 Task: Find connections with filter location Arapongas with filter topic #Partnershipwith filter profile language English with filter current company Orange Business with filter school Campus Law Centre, Faculty Of Law, University of Delhi with filter industry Zoos and Botanical Gardens with filter service category Real Estate Appraisal with filter keywords title Community Volunteer Jobs
Action: Mouse moved to (563, 550)
Screenshot: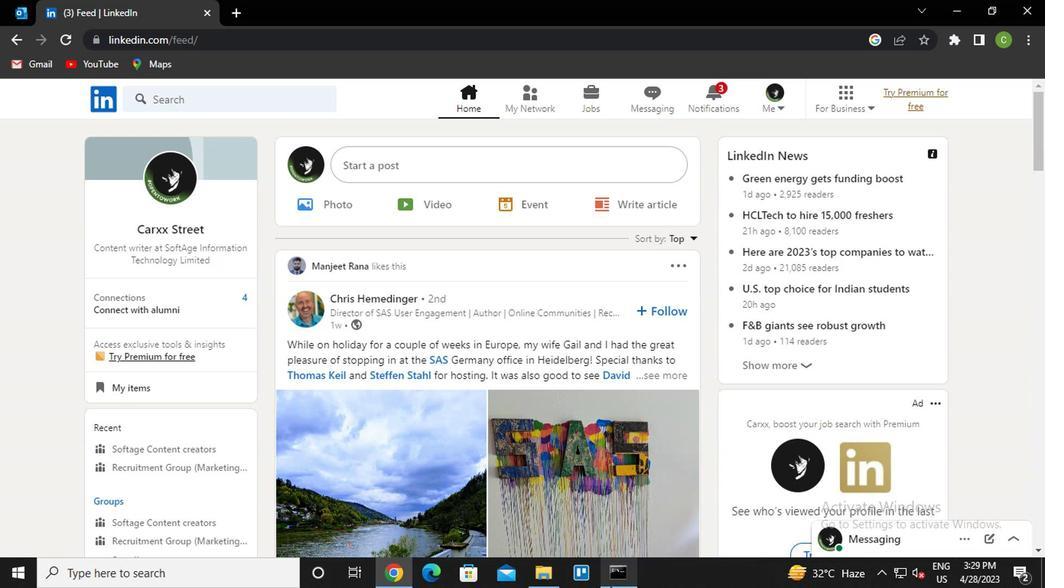 
Action: Mouse scrolled (563, 551) with delta (0, 1)
Screenshot: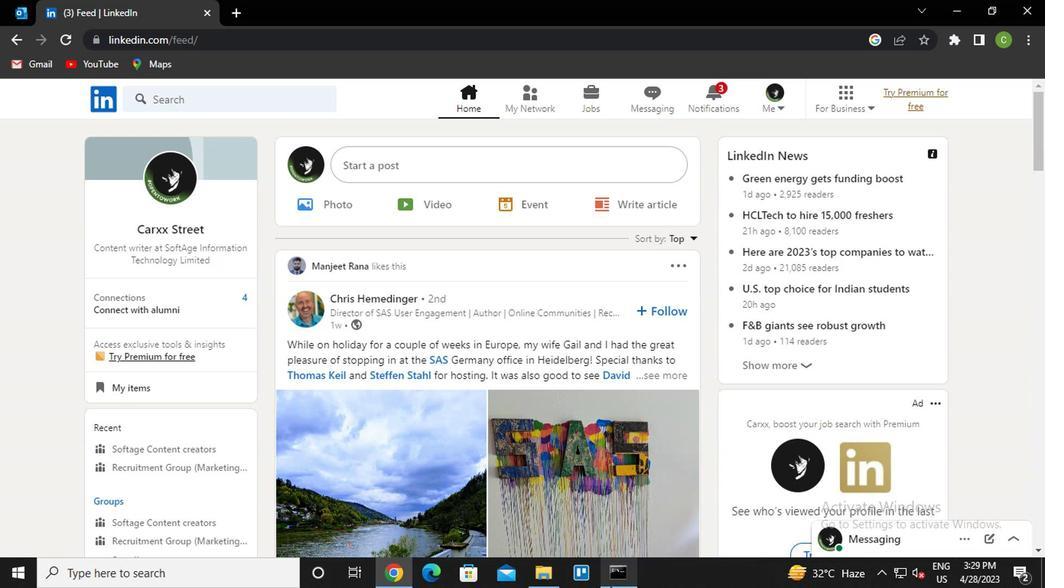
Action: Mouse moved to (528, 108)
Screenshot: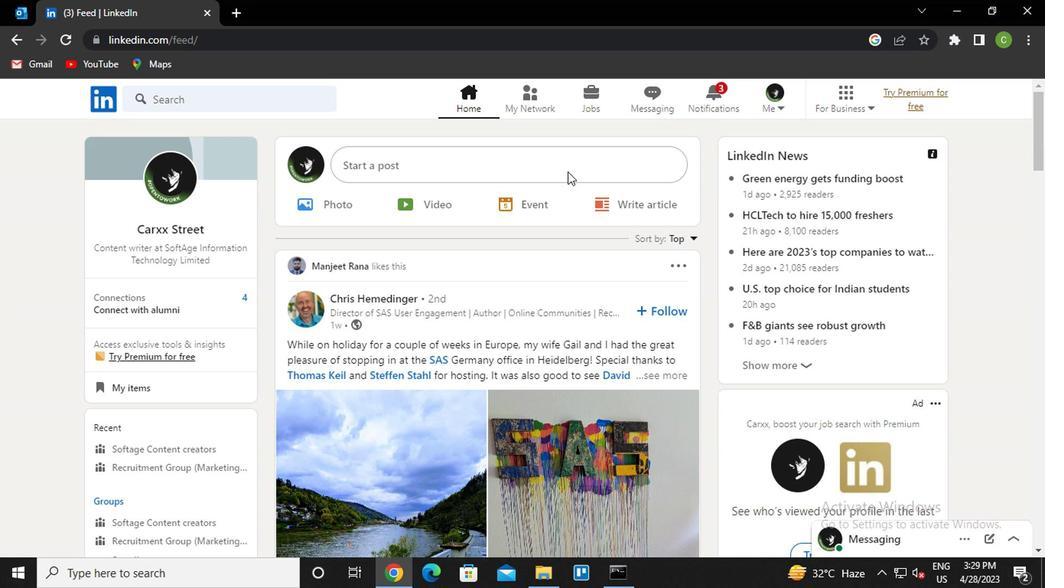 
Action: Mouse pressed left at (528, 108)
Screenshot: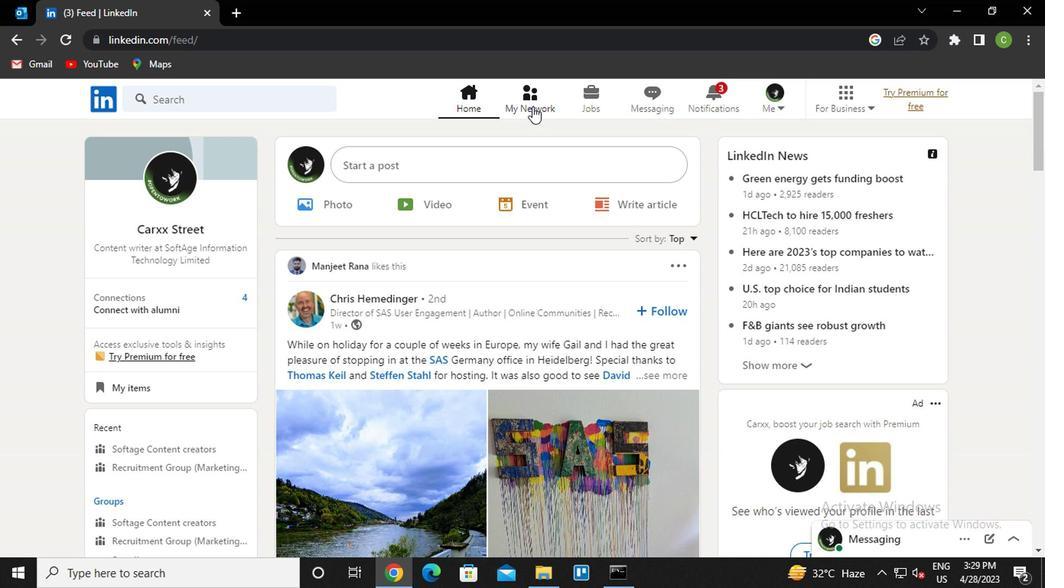 
Action: Mouse moved to (205, 184)
Screenshot: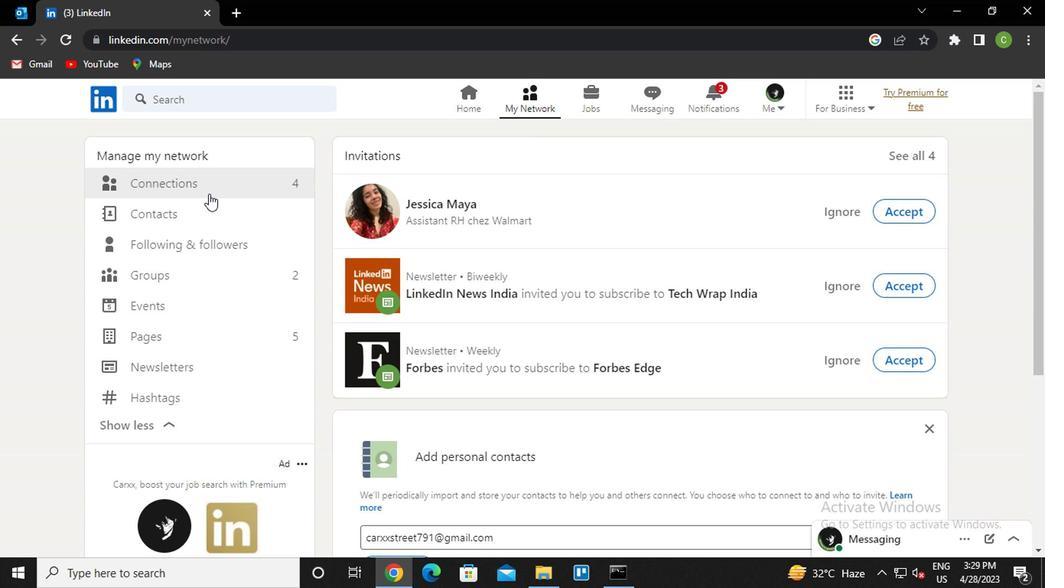 
Action: Mouse pressed left at (205, 184)
Screenshot: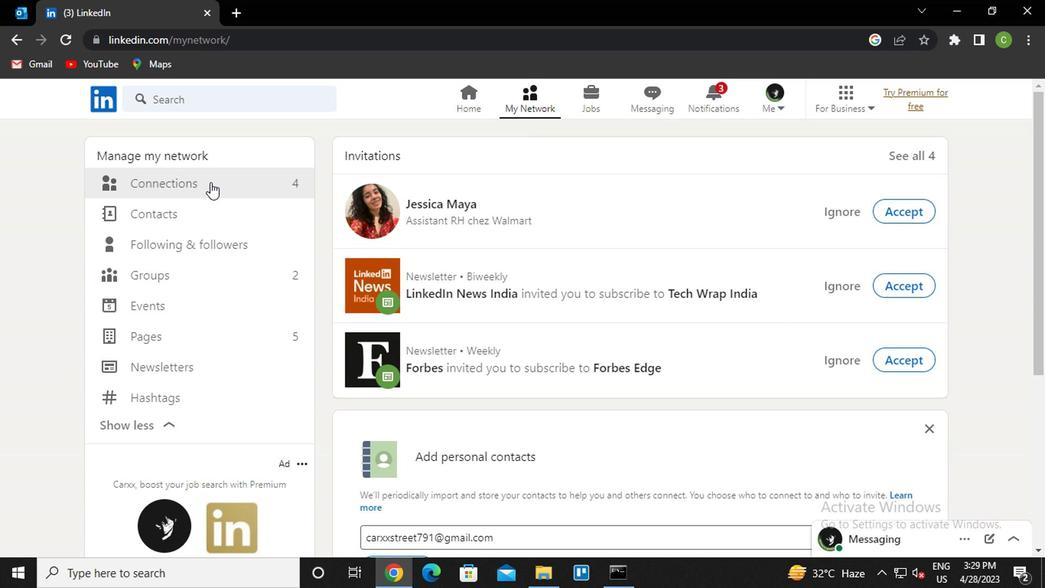 
Action: Mouse moved to (630, 187)
Screenshot: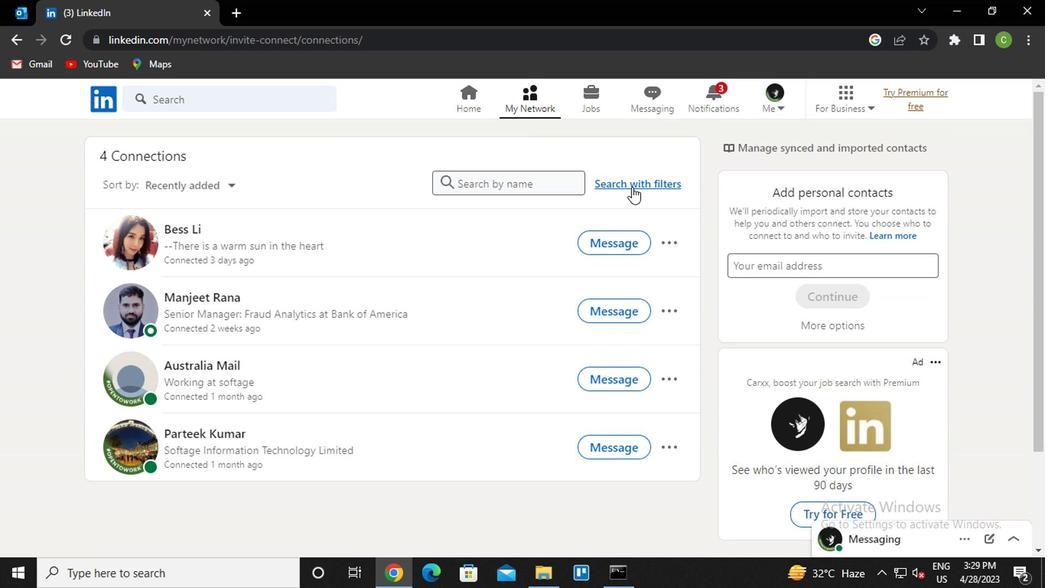 
Action: Mouse pressed left at (630, 187)
Screenshot: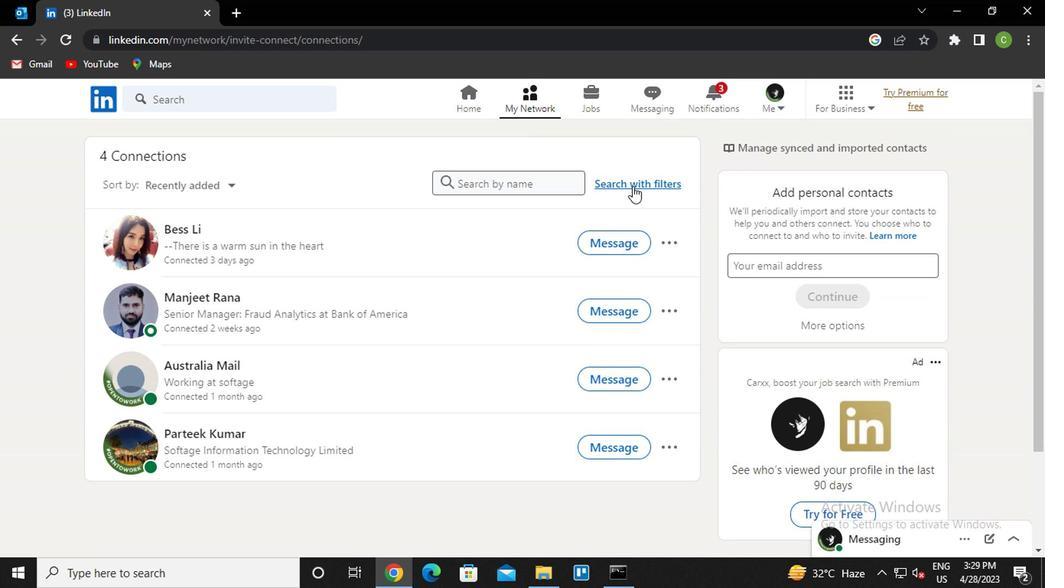 
Action: Mouse moved to (566, 141)
Screenshot: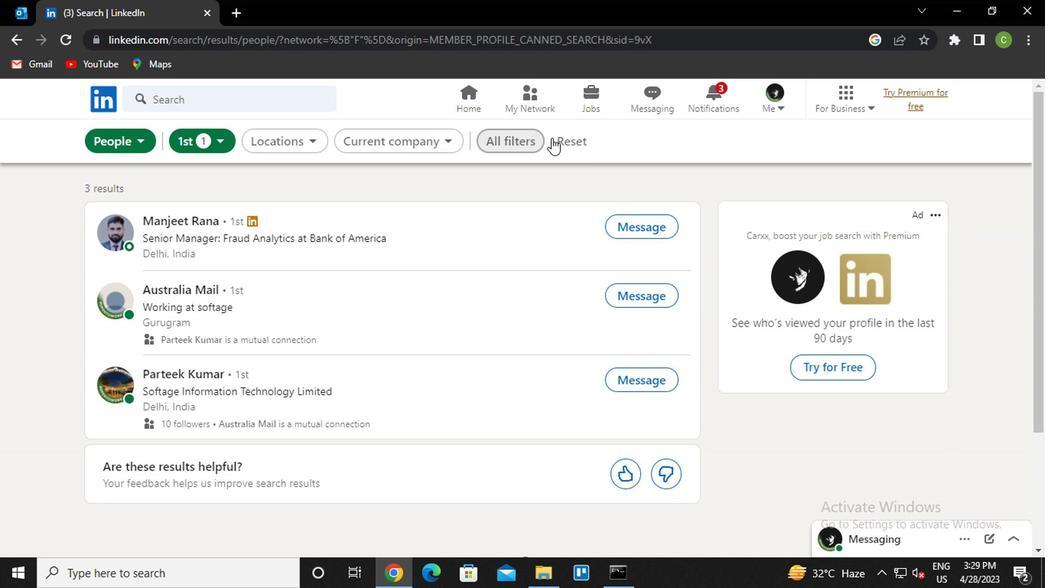 
Action: Mouse pressed left at (566, 141)
Screenshot: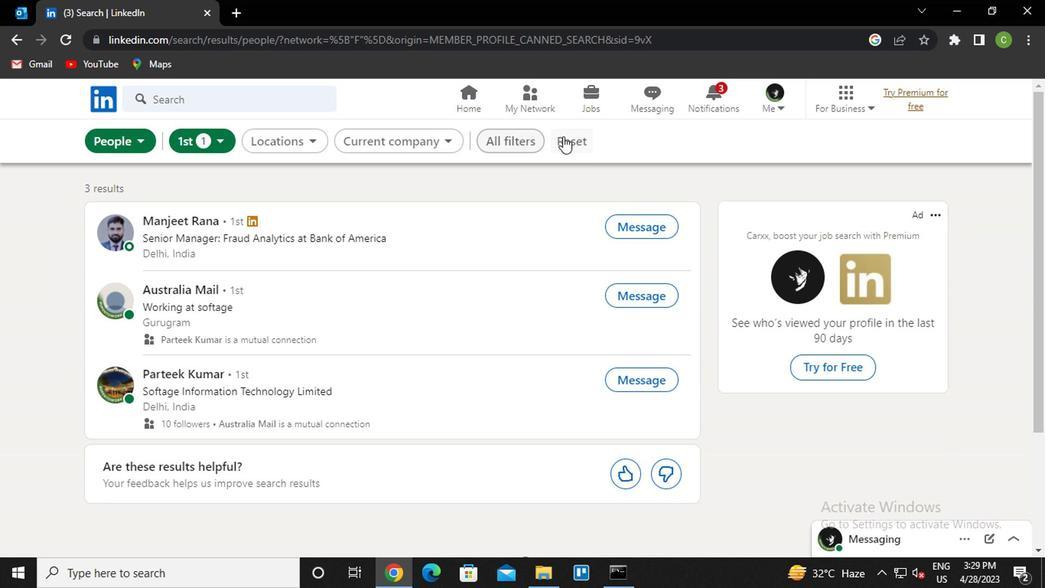 
Action: Mouse moved to (550, 147)
Screenshot: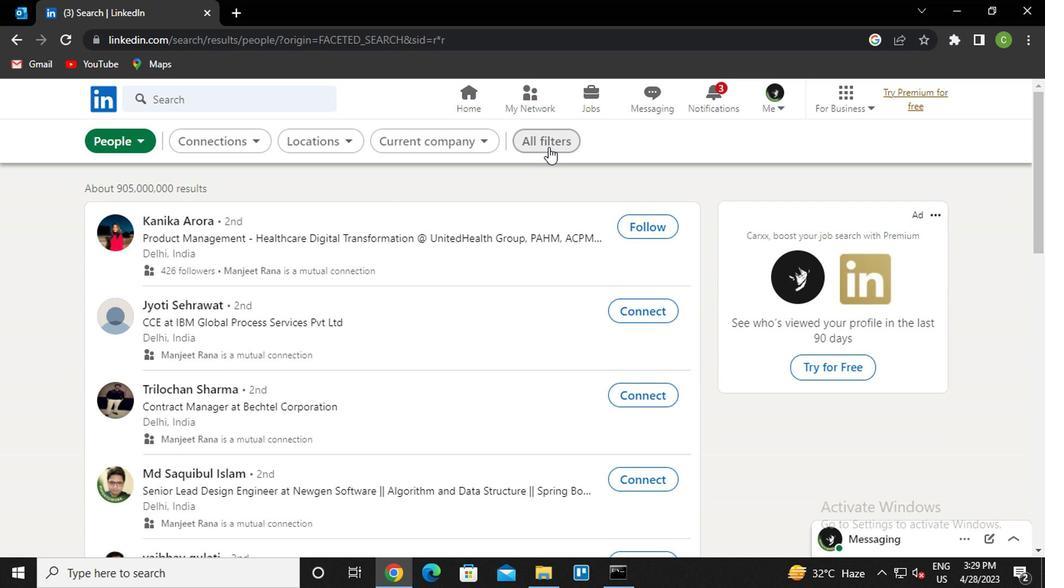 
Action: Mouse pressed left at (550, 147)
Screenshot: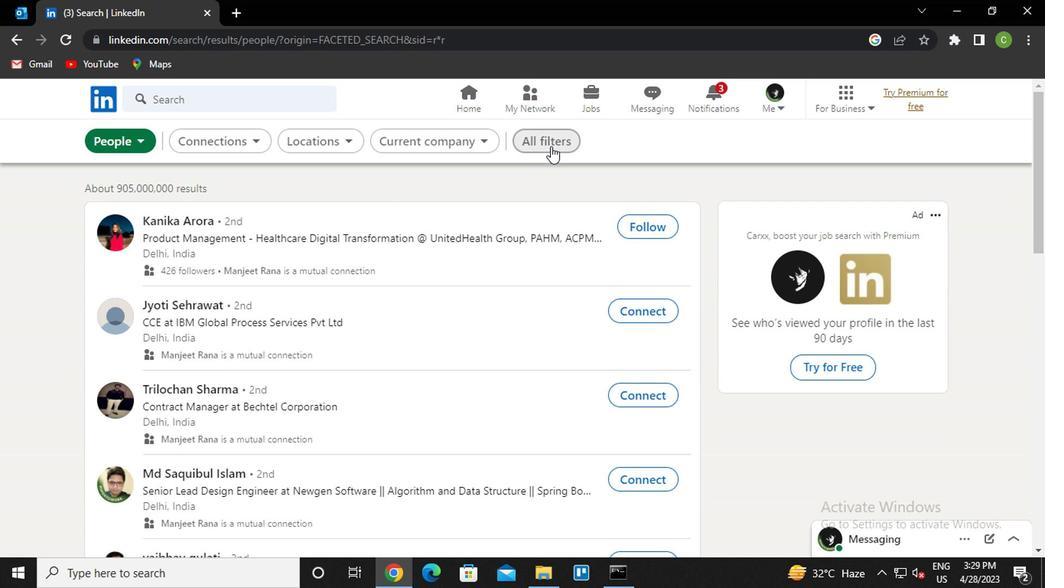 
Action: Mouse moved to (947, 364)
Screenshot: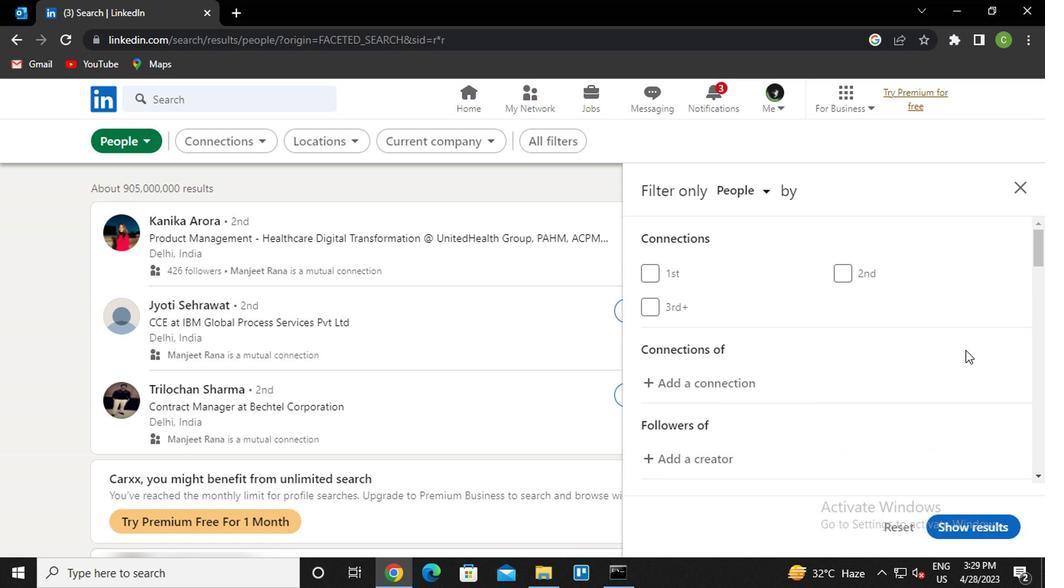 
Action: Mouse scrolled (947, 363) with delta (0, 0)
Screenshot: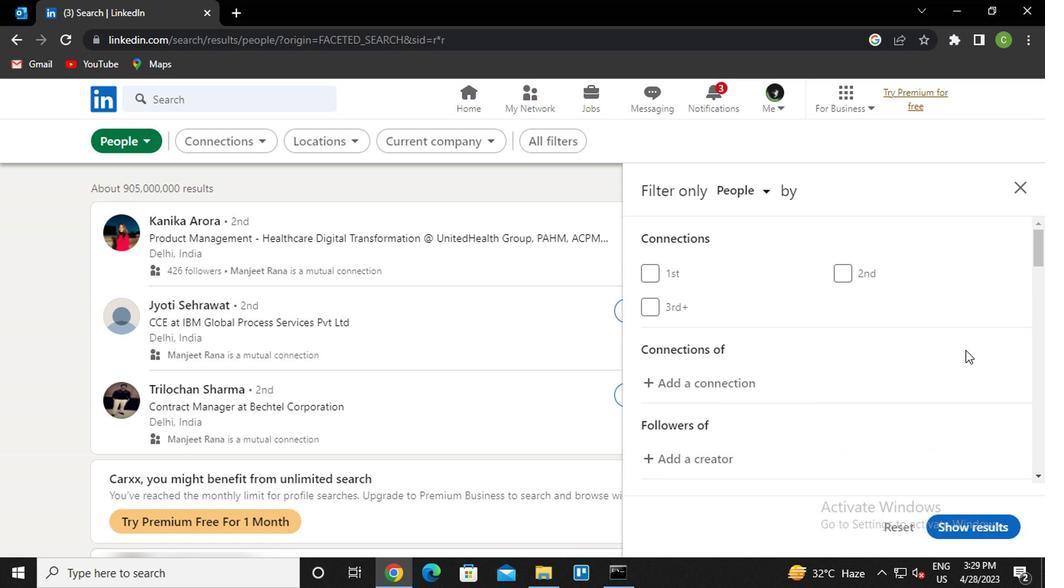 
Action: Mouse moved to (929, 364)
Screenshot: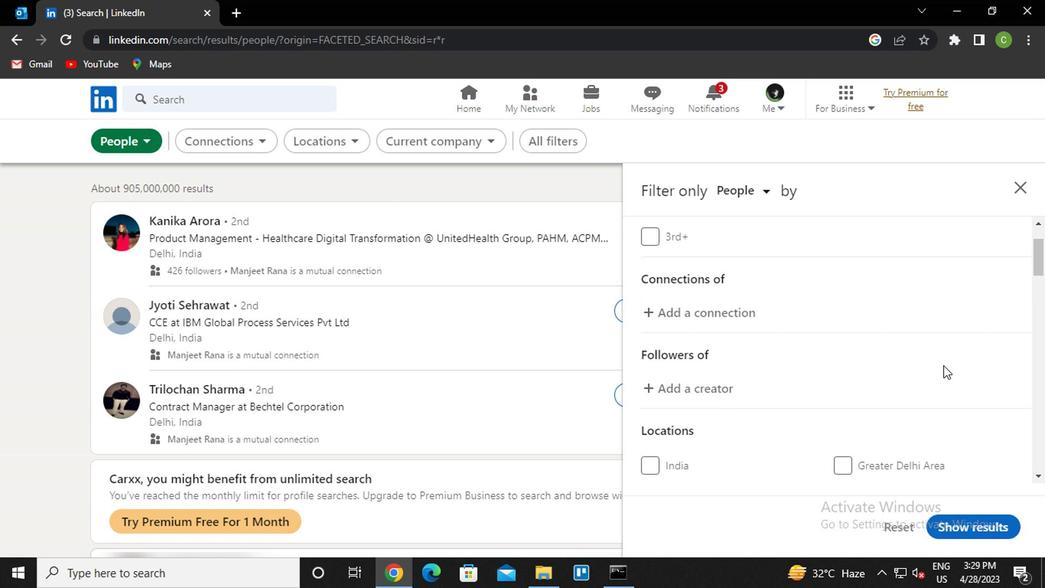 
Action: Mouse scrolled (929, 364) with delta (0, 0)
Screenshot: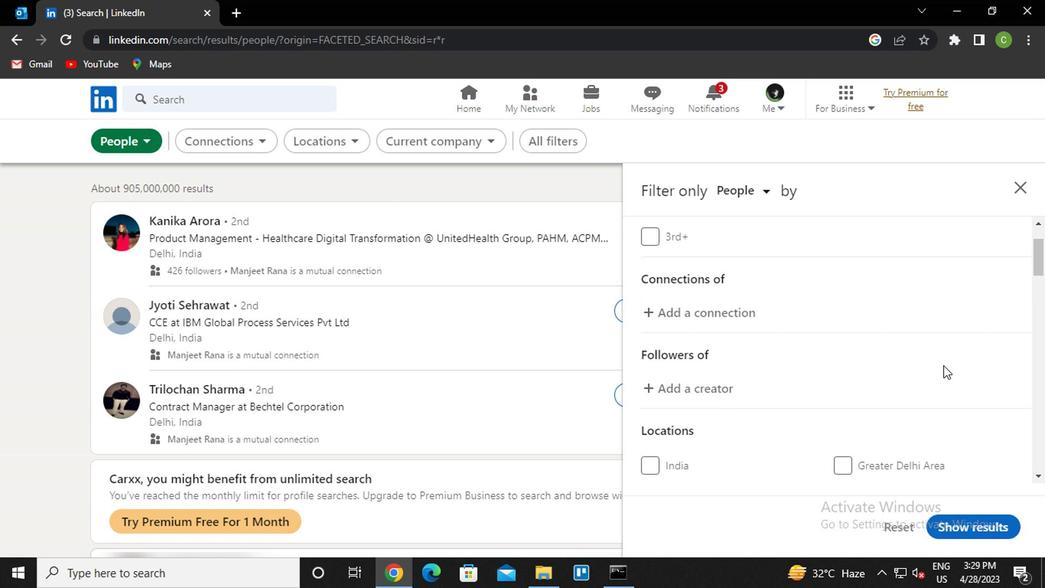 
Action: Mouse moved to (909, 376)
Screenshot: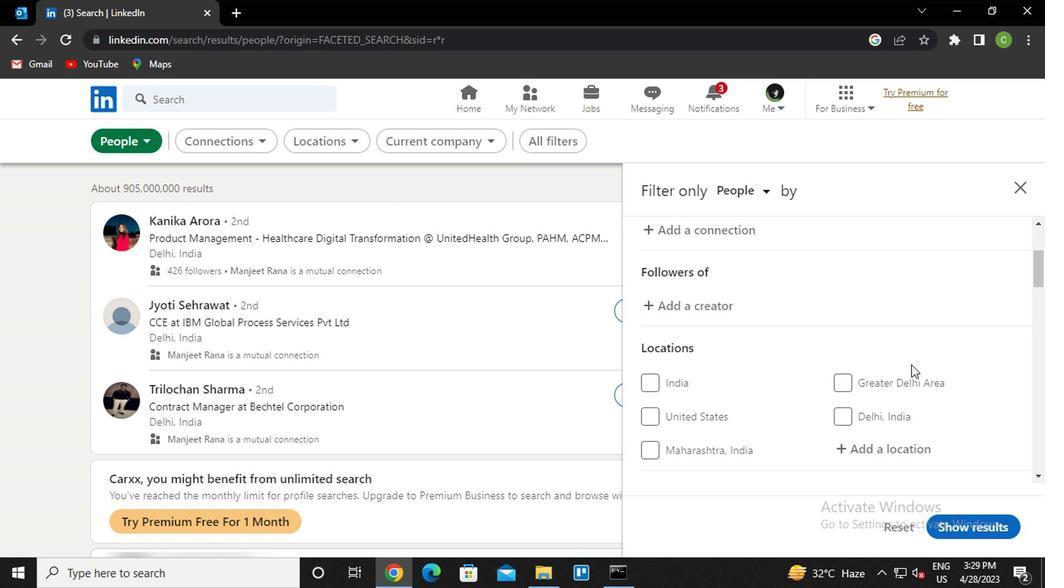 
Action: Mouse scrolled (909, 375) with delta (0, 0)
Screenshot: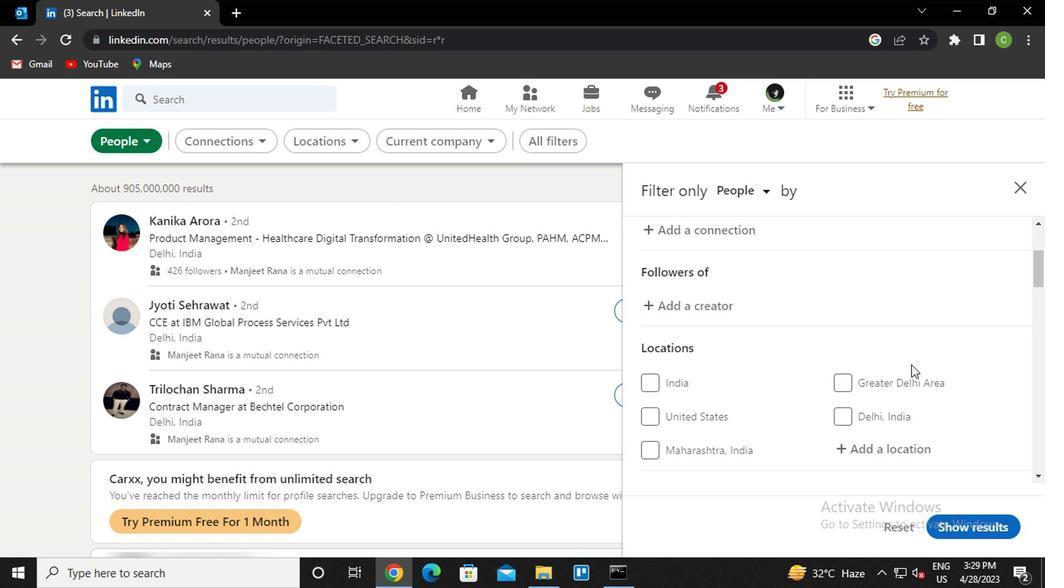 
Action: Mouse moved to (903, 372)
Screenshot: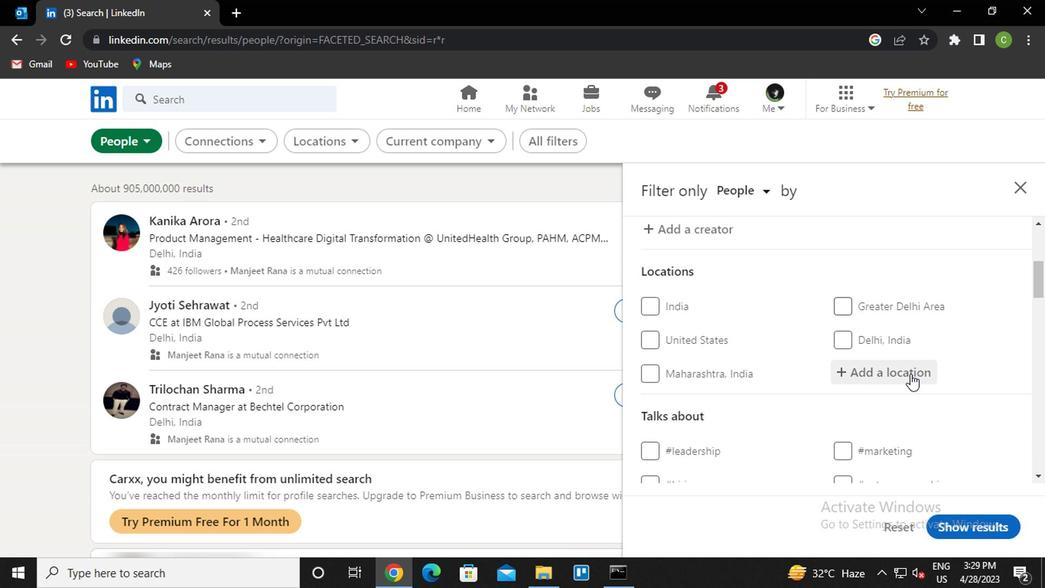 
Action: Mouse pressed left at (903, 372)
Screenshot: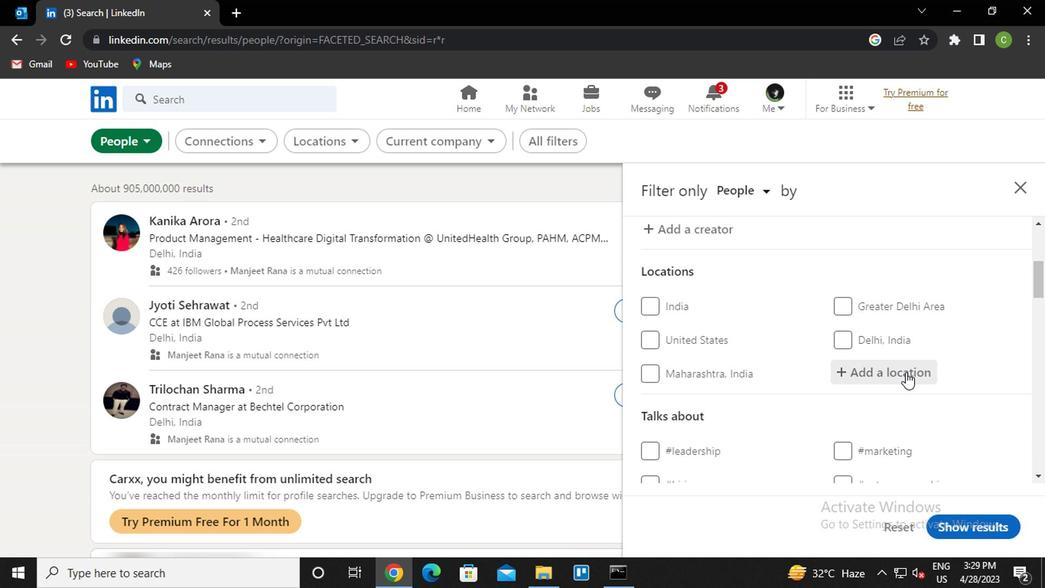 
Action: Key pressed <Key.caps_lock>a<Key.caps_lock>rapon<Key.down><Key.enter>
Screenshot: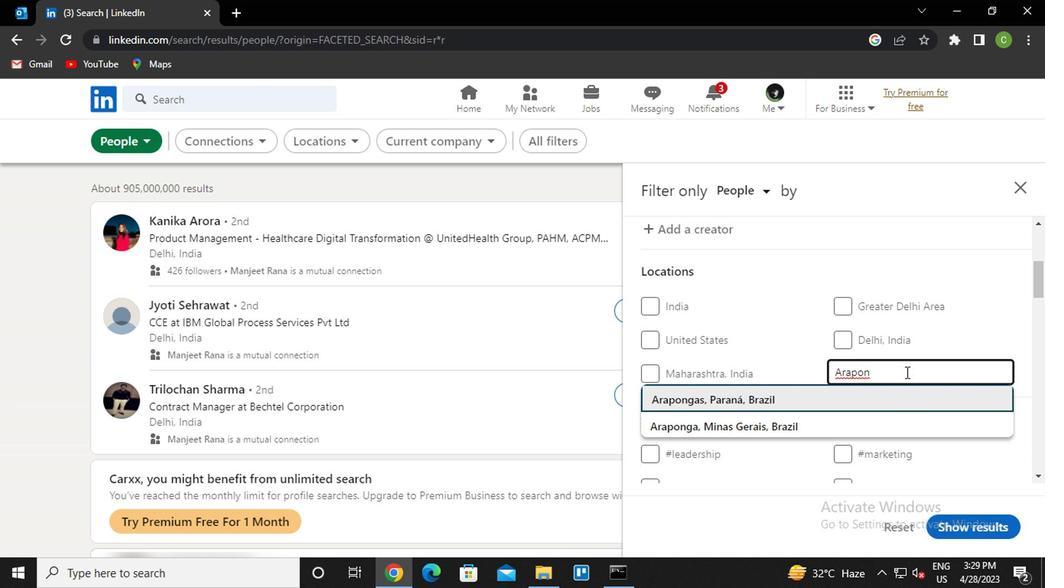 
Action: Mouse scrolled (903, 372) with delta (0, 0)
Screenshot: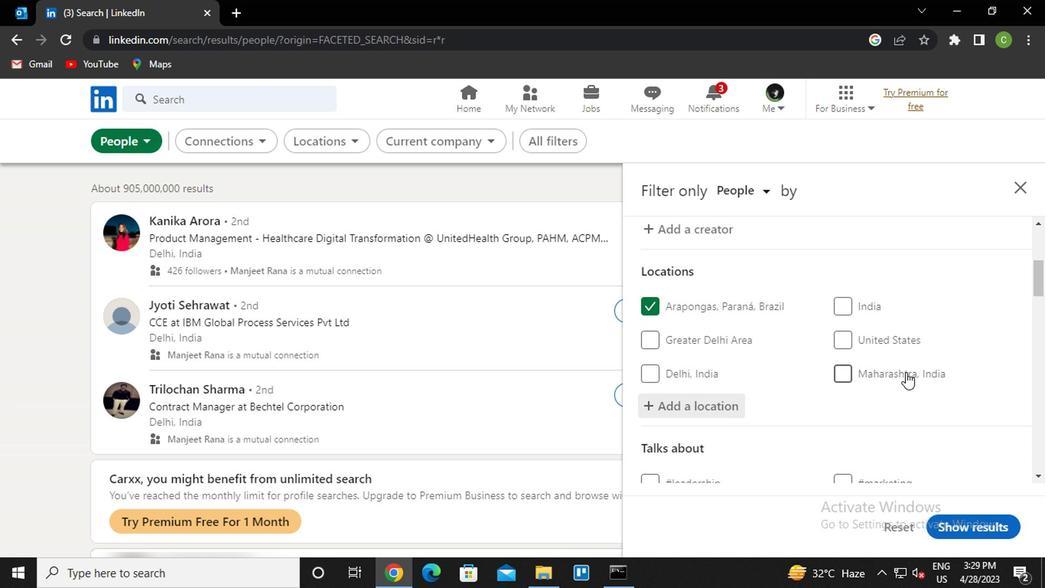 
Action: Mouse scrolled (903, 372) with delta (0, 0)
Screenshot: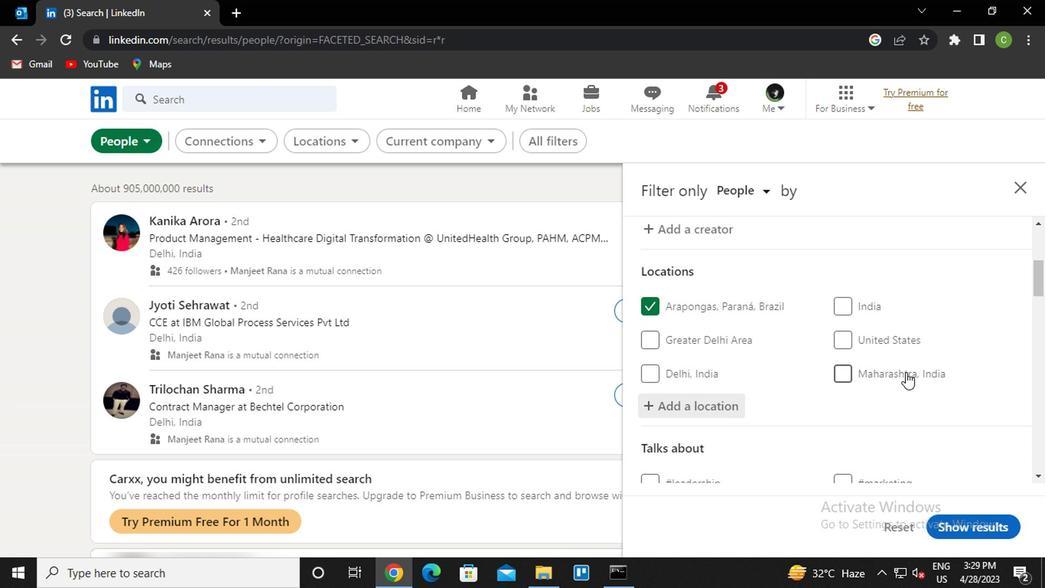 
Action: Mouse moved to (901, 372)
Screenshot: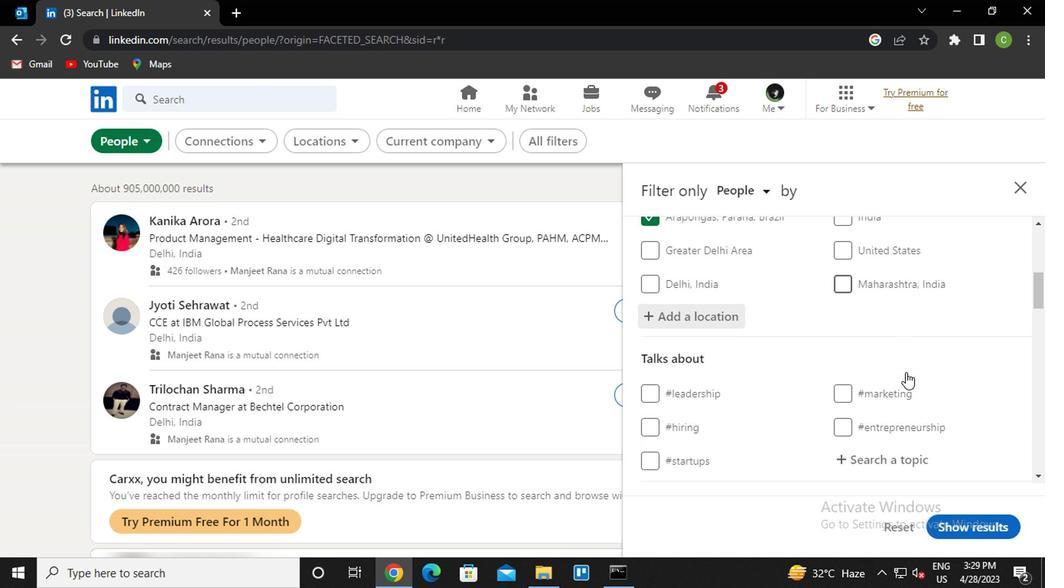 
Action: Mouse scrolled (901, 372) with delta (0, 0)
Screenshot: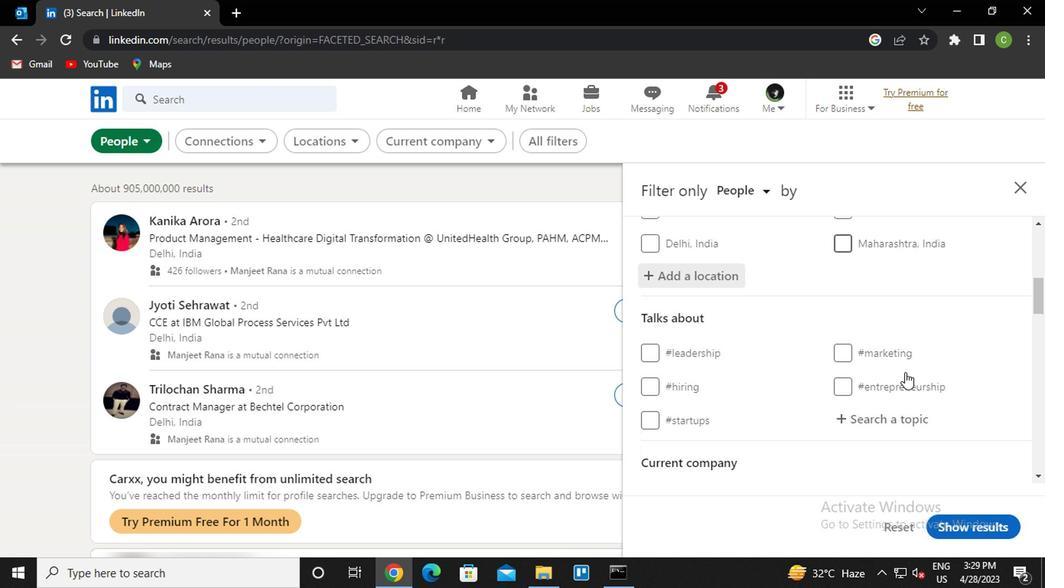 
Action: Mouse moved to (895, 318)
Screenshot: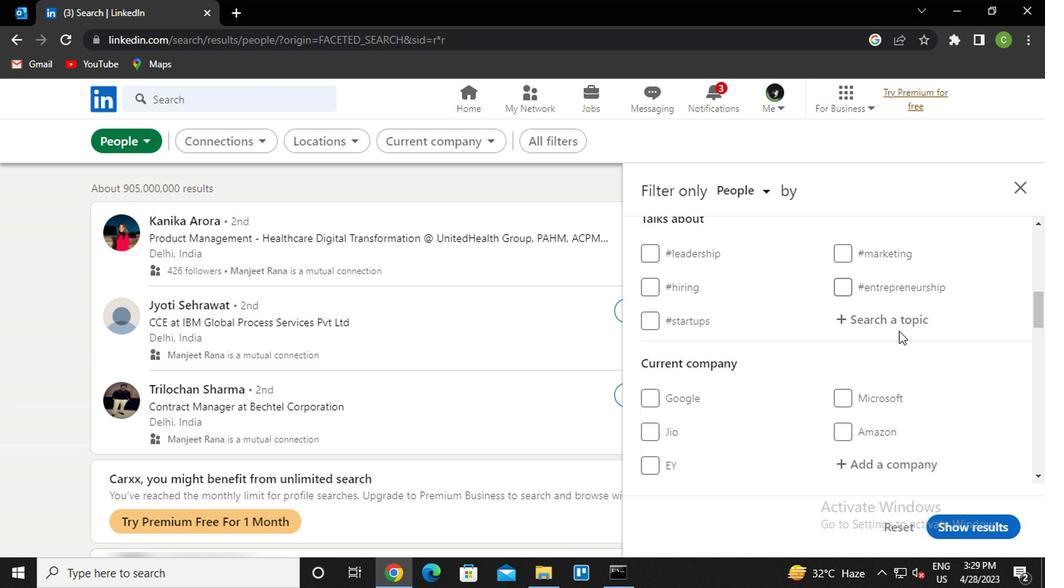 
Action: Mouse pressed left at (895, 318)
Screenshot: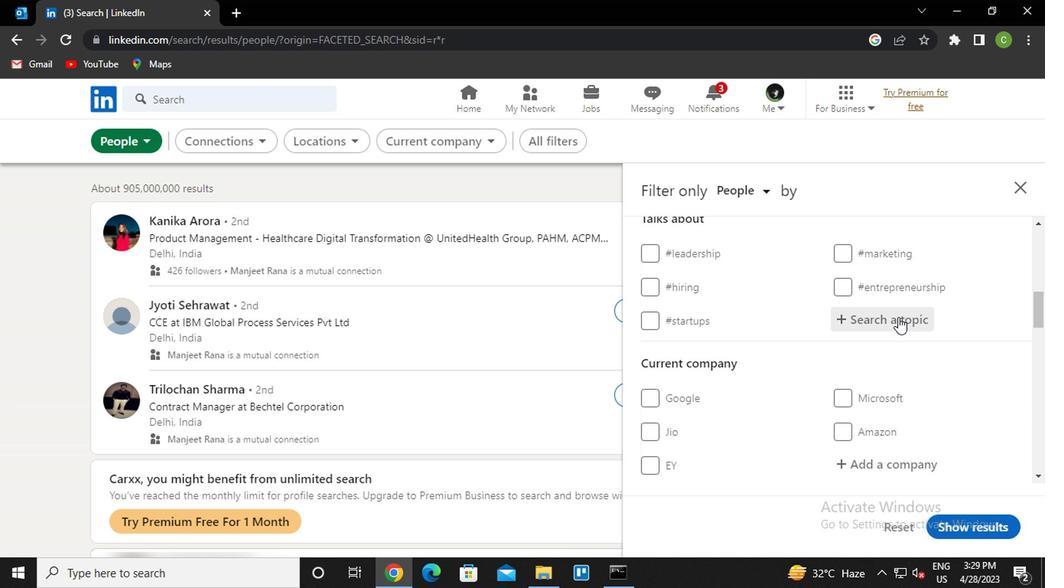 
Action: Key pressed <Key.caps_lock>p<Key.caps_lock>artner<Key.down><Key.enter>
Screenshot: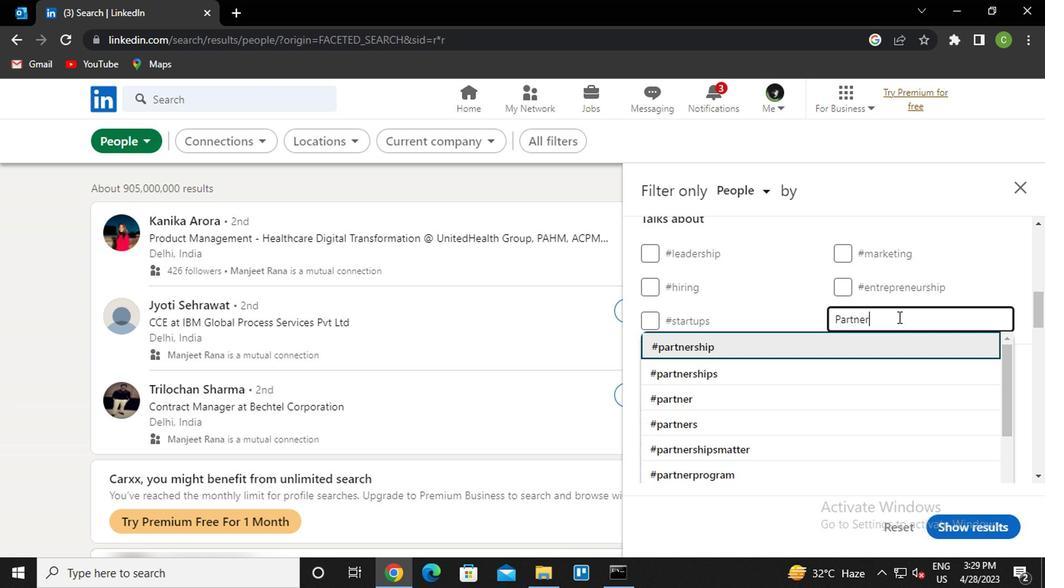 
Action: Mouse scrolled (895, 317) with delta (0, -1)
Screenshot: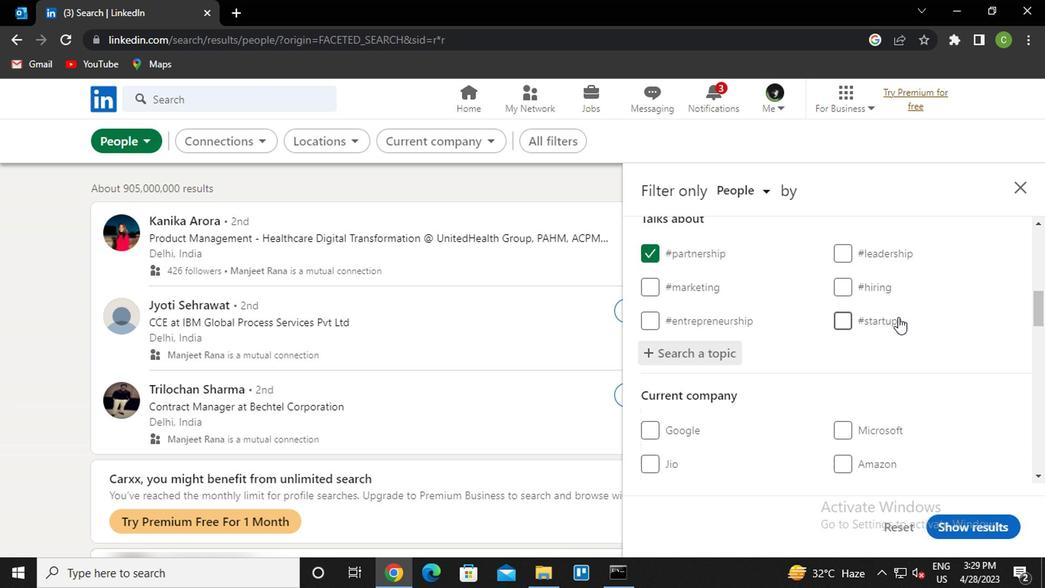 
Action: Mouse moved to (895, 320)
Screenshot: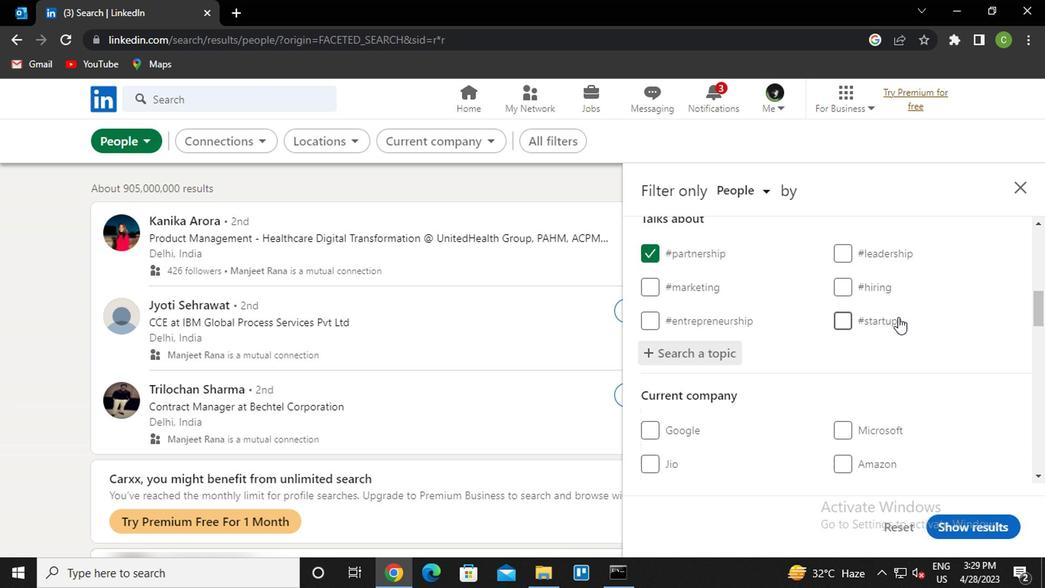 
Action: Mouse scrolled (895, 320) with delta (0, 0)
Screenshot: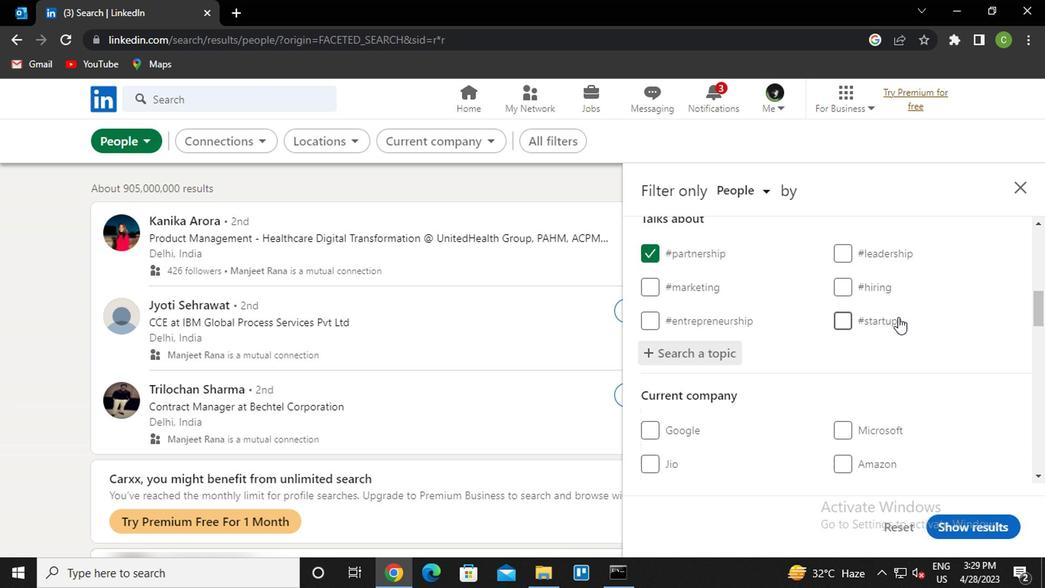 
Action: Mouse moved to (895, 326)
Screenshot: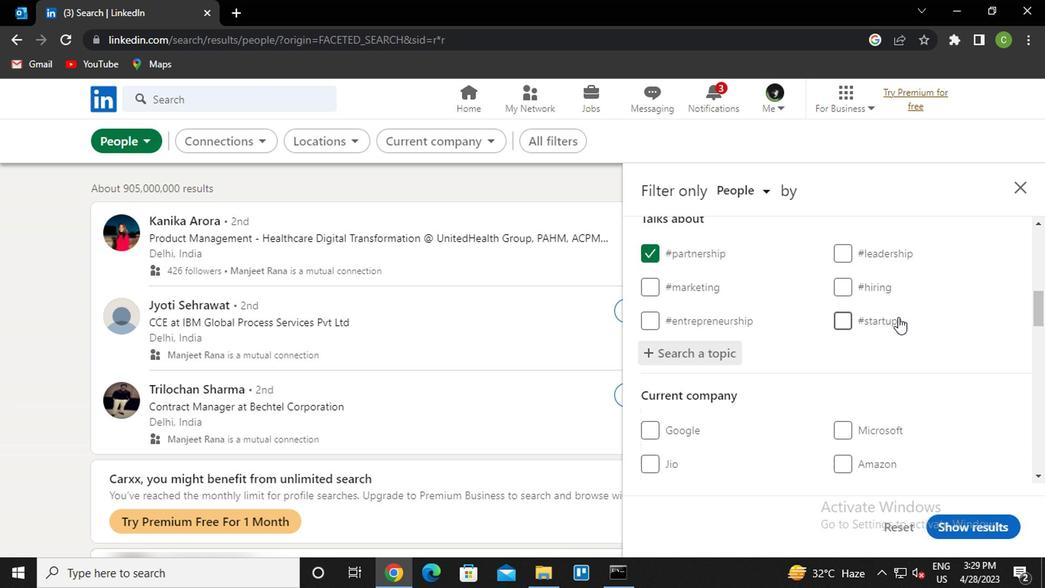 
Action: Mouse scrolled (895, 325) with delta (0, 0)
Screenshot: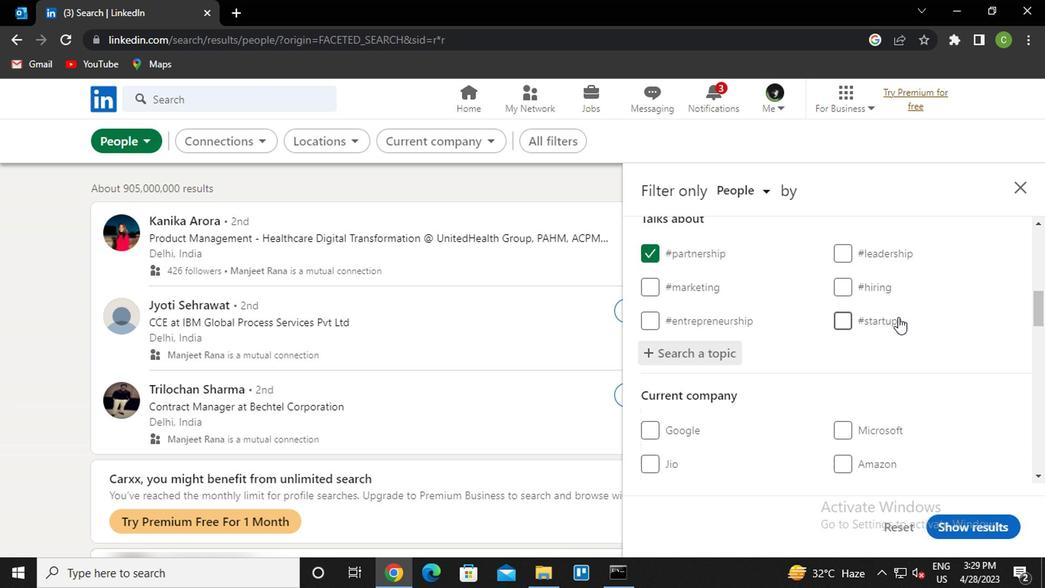 
Action: Mouse moved to (895, 330)
Screenshot: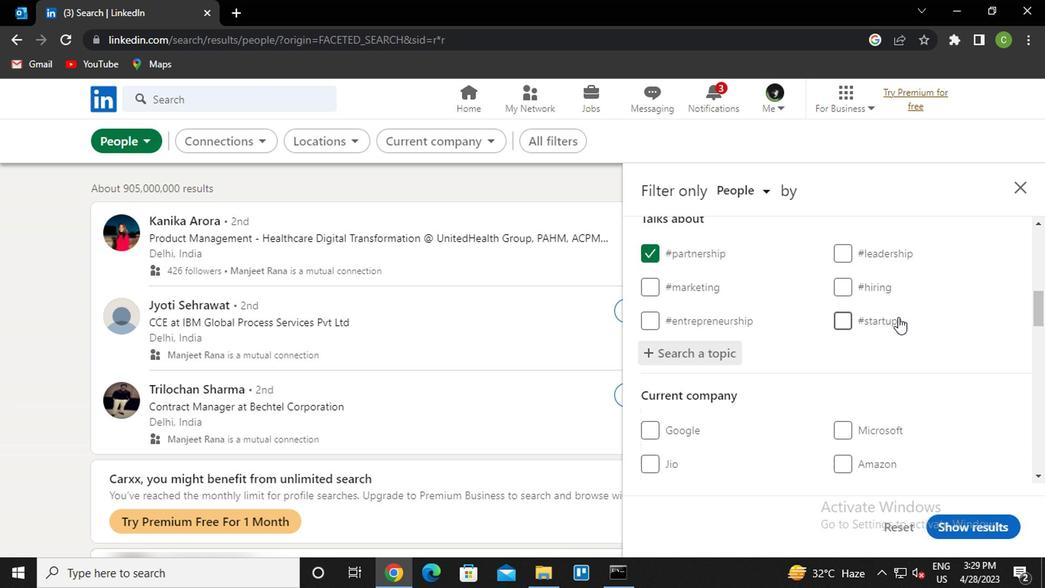 
Action: Mouse scrolled (895, 329) with delta (0, 0)
Screenshot: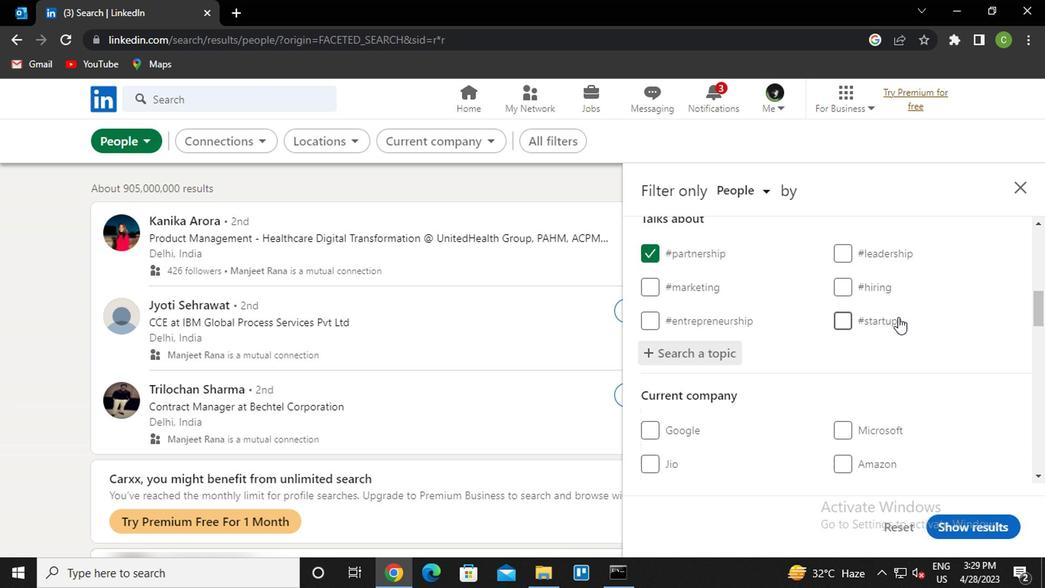 
Action: Mouse moved to (895, 331)
Screenshot: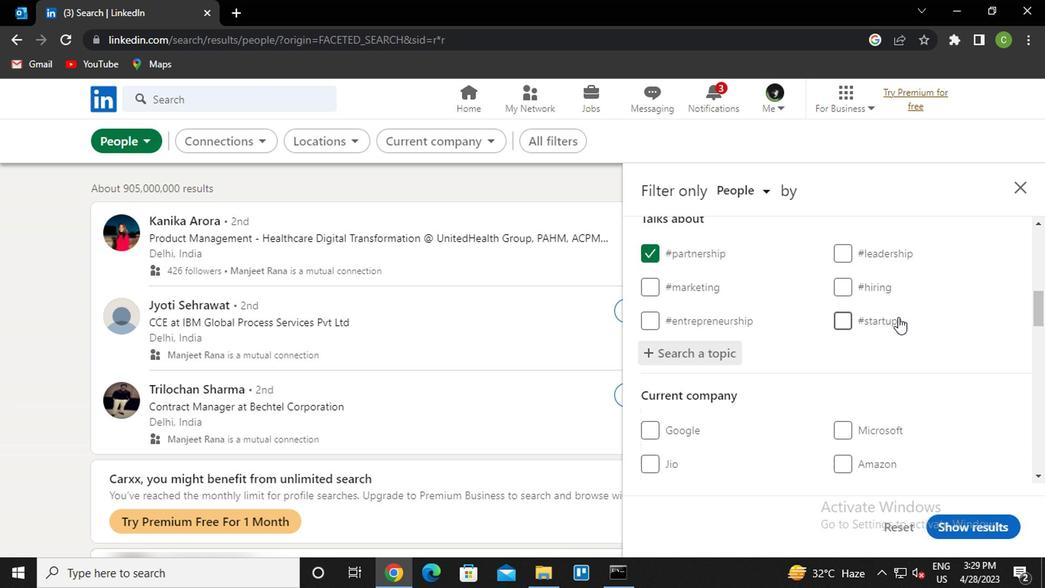 
Action: Mouse scrolled (895, 330) with delta (0, -1)
Screenshot: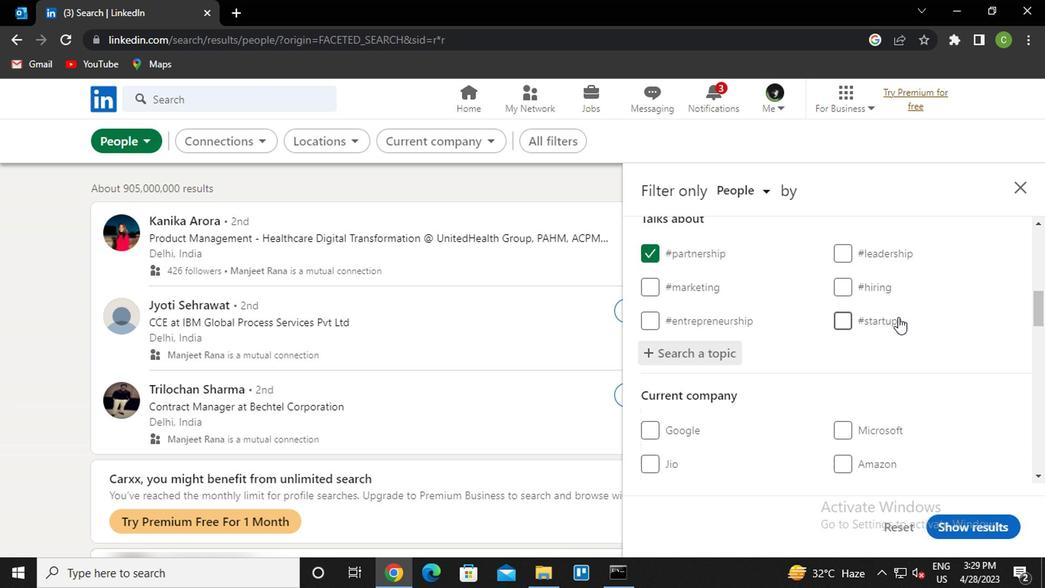 
Action: Mouse moved to (895, 331)
Screenshot: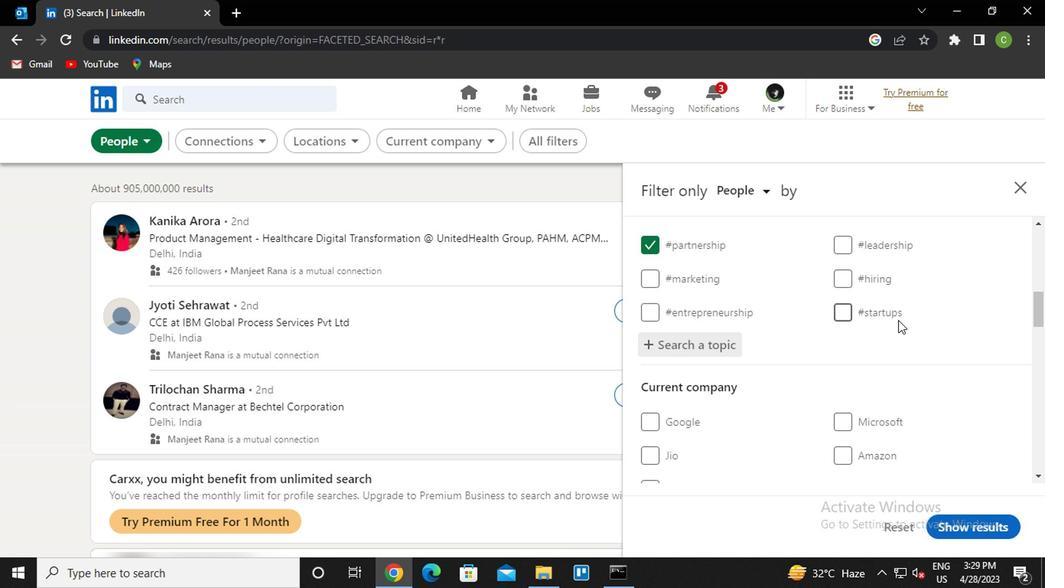 
Action: Mouse scrolled (895, 331) with delta (0, 0)
Screenshot: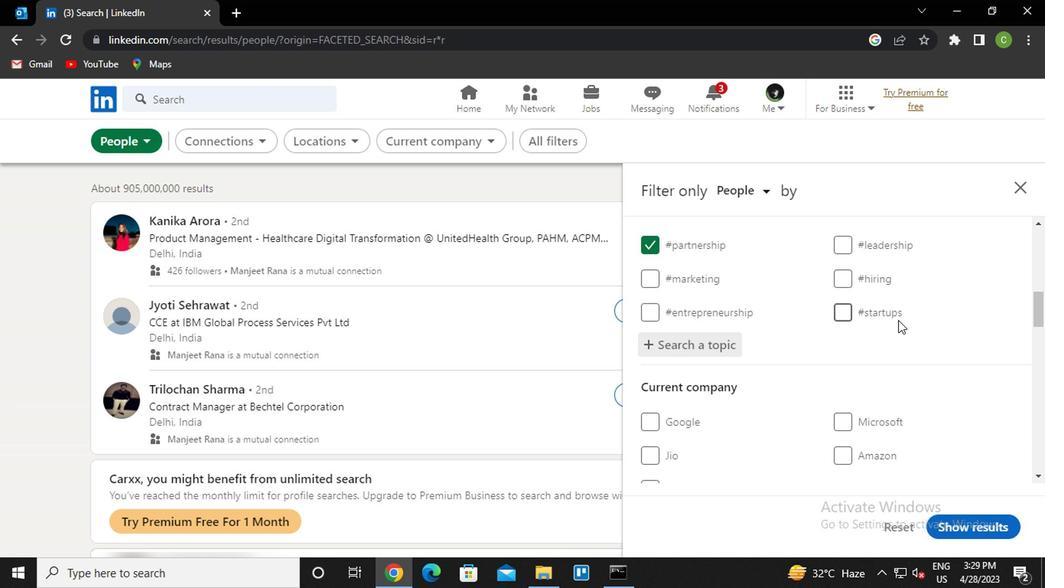 
Action: Mouse scrolled (895, 331) with delta (0, 0)
Screenshot: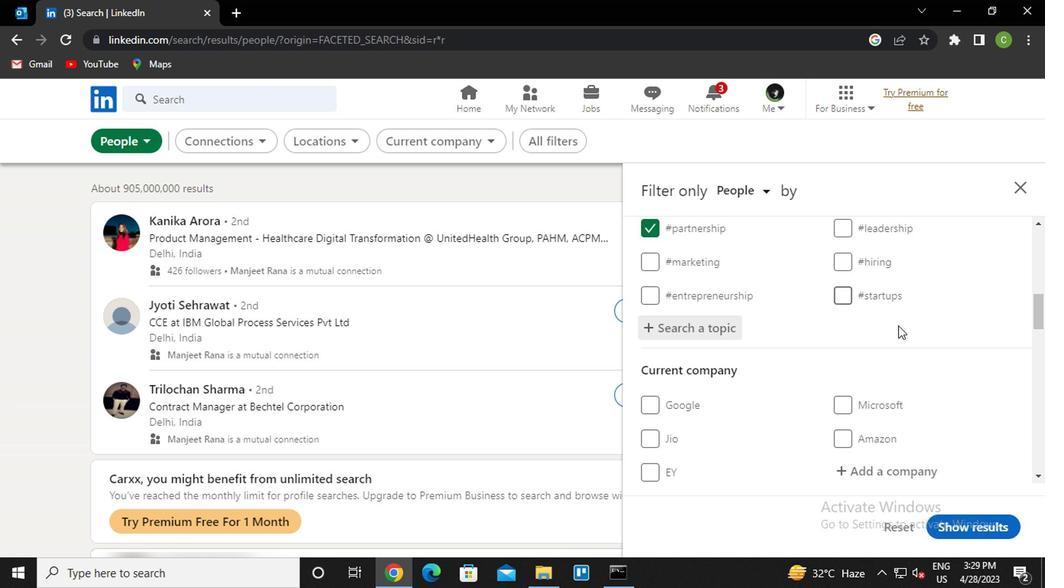 
Action: Mouse scrolled (895, 331) with delta (0, 0)
Screenshot: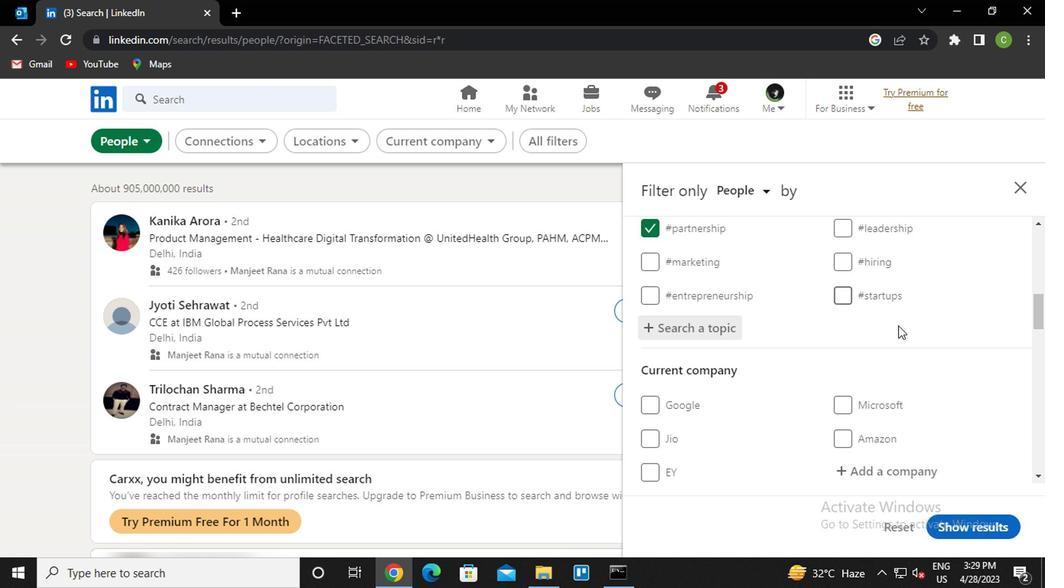 
Action: Mouse moved to (651, 429)
Screenshot: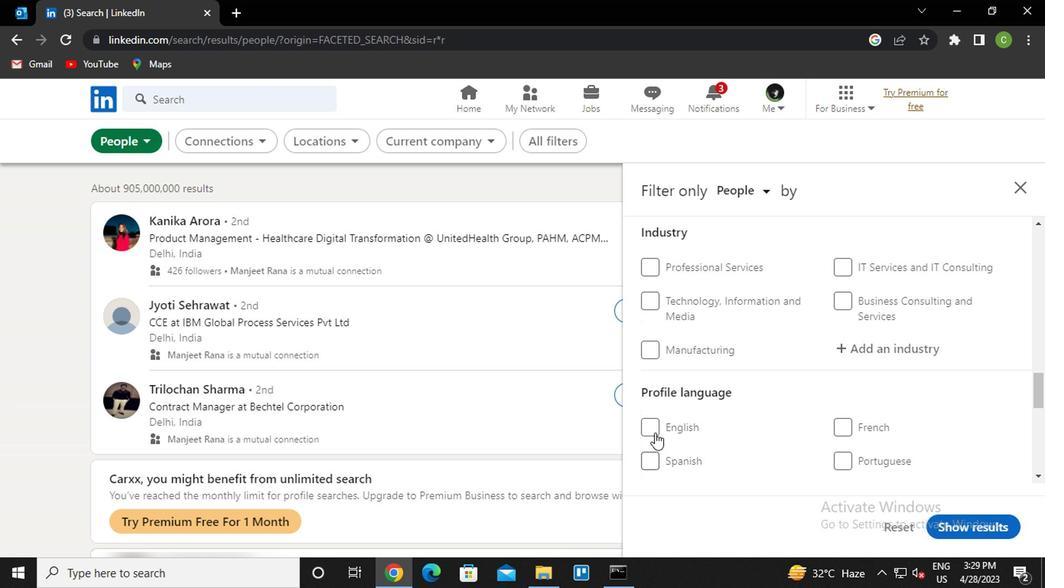 
Action: Mouse pressed left at (651, 429)
Screenshot: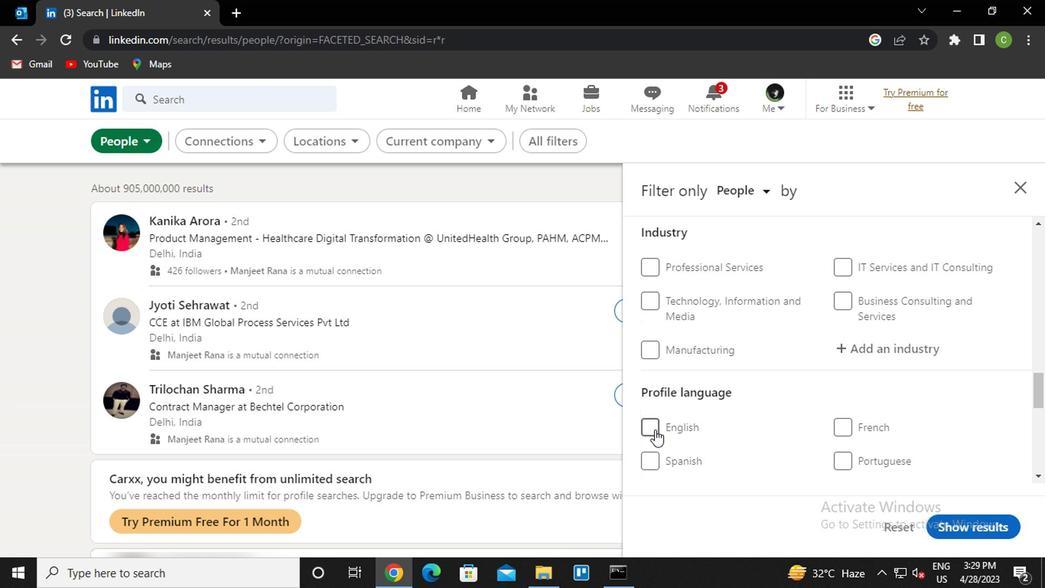 
Action: Mouse moved to (870, 428)
Screenshot: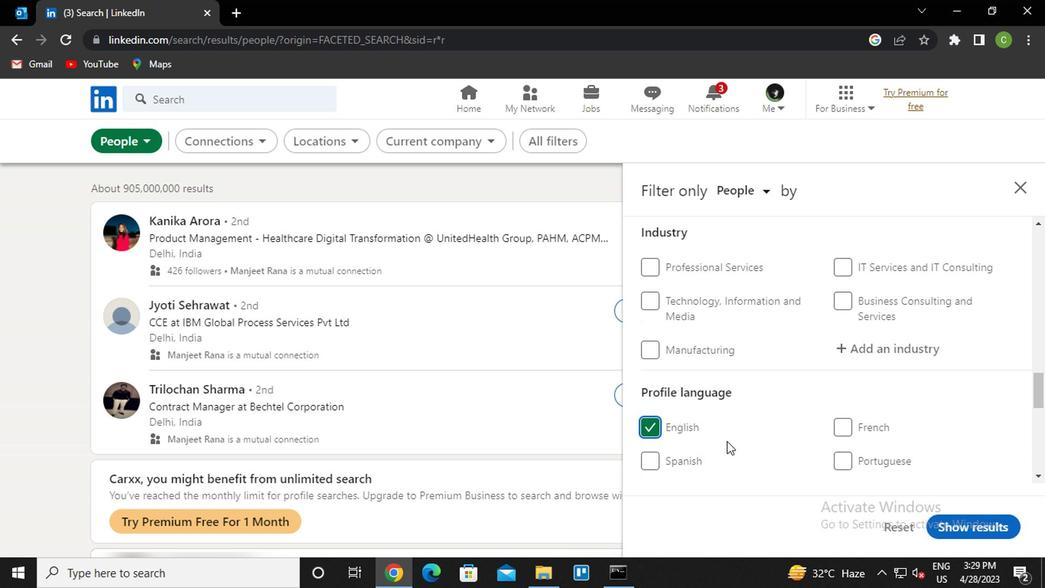 
Action: Mouse scrolled (870, 429) with delta (0, 1)
Screenshot: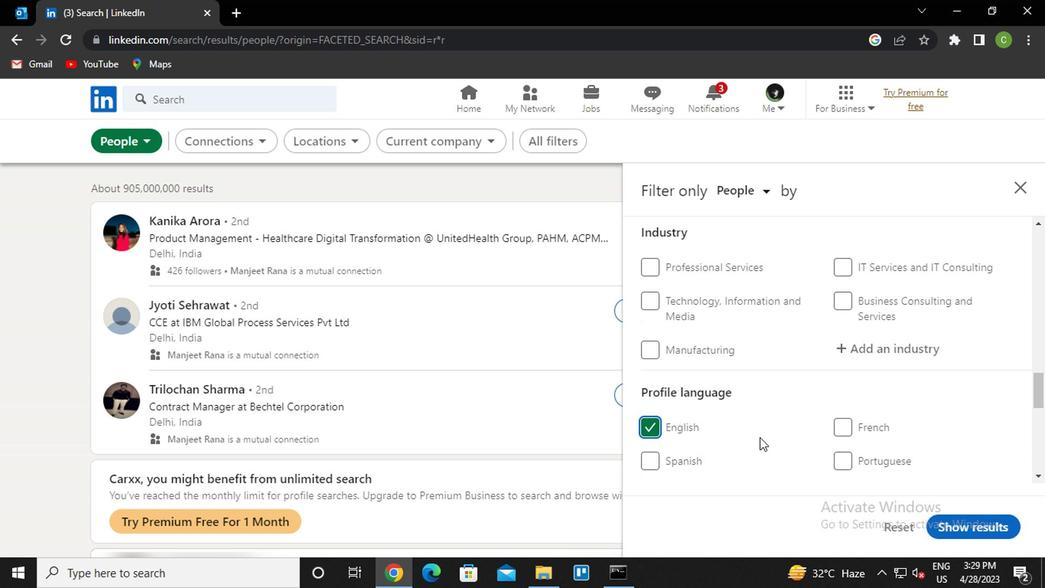 
Action: Mouse scrolled (870, 429) with delta (0, 1)
Screenshot: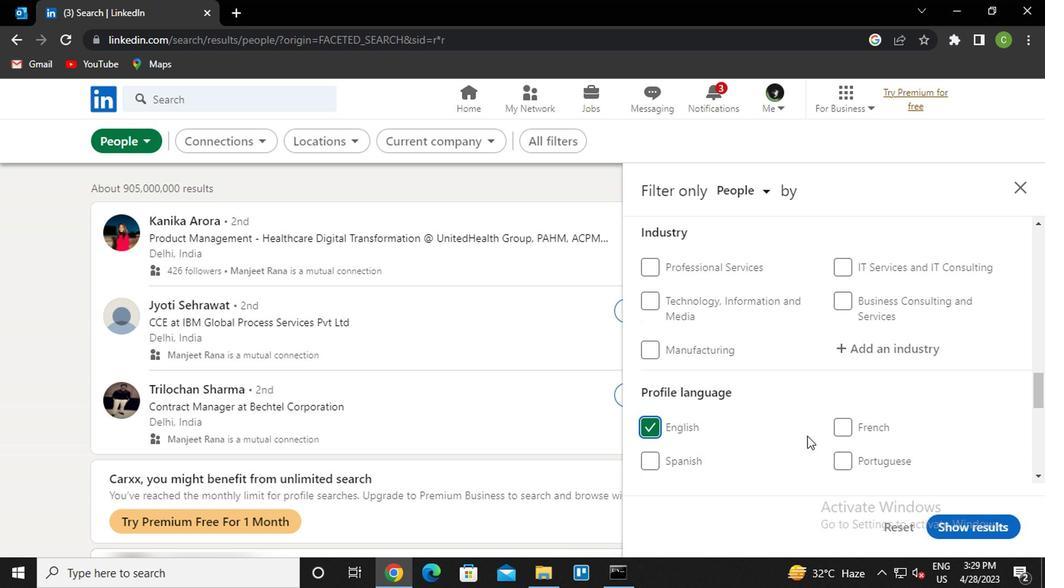 
Action: Mouse scrolled (870, 429) with delta (0, 1)
Screenshot: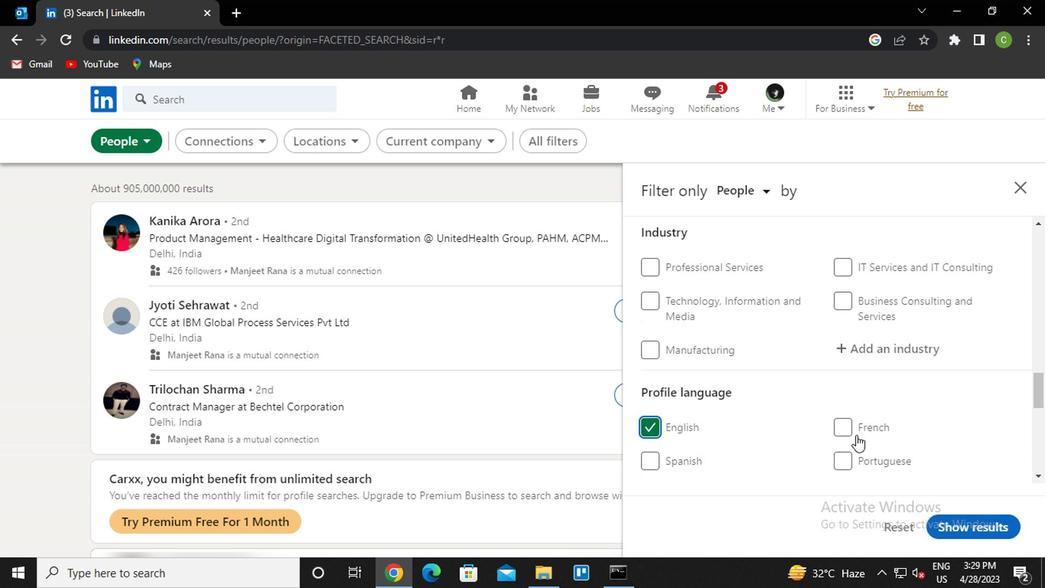 
Action: Mouse scrolled (870, 429) with delta (0, 1)
Screenshot: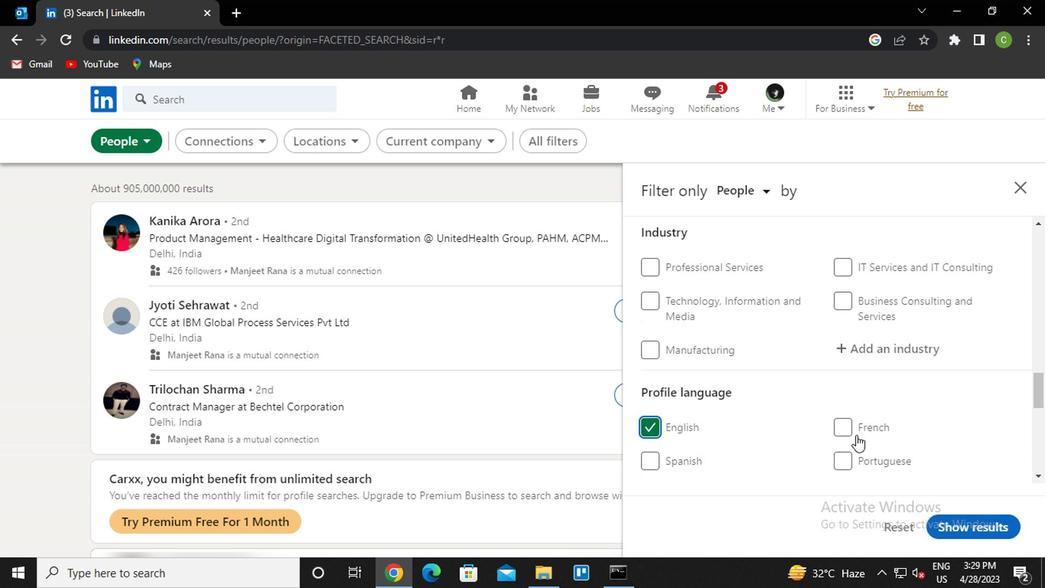 
Action: Mouse scrolled (870, 429) with delta (0, 1)
Screenshot: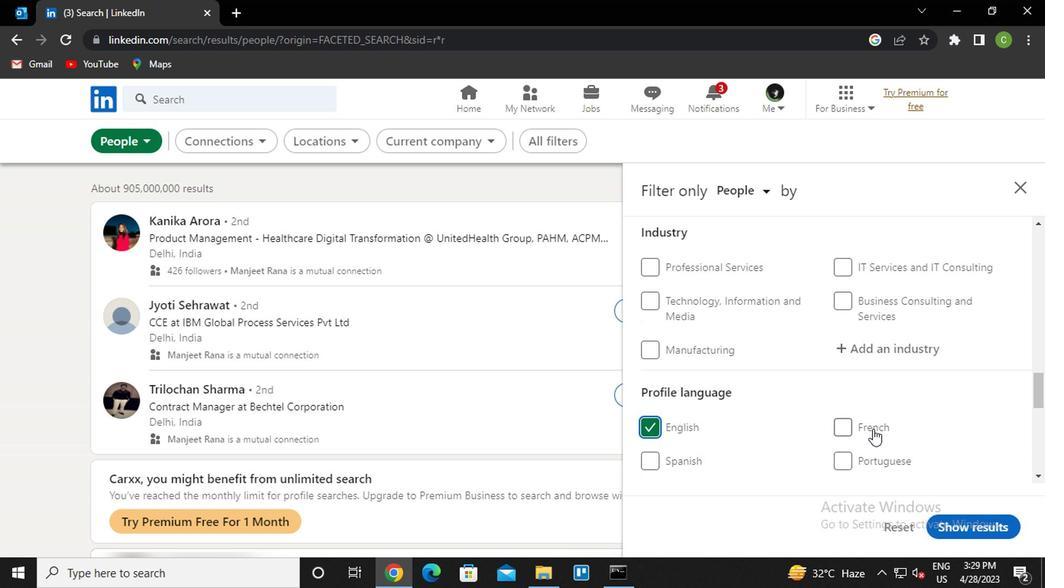 
Action: Mouse moved to (823, 403)
Screenshot: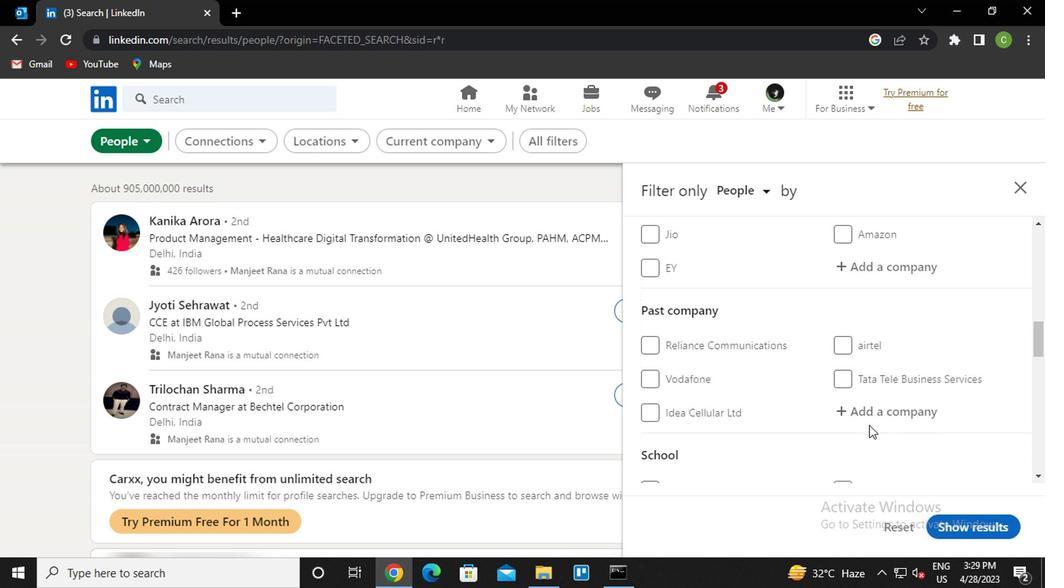 
Action: Mouse scrolled (823, 404) with delta (0, 1)
Screenshot: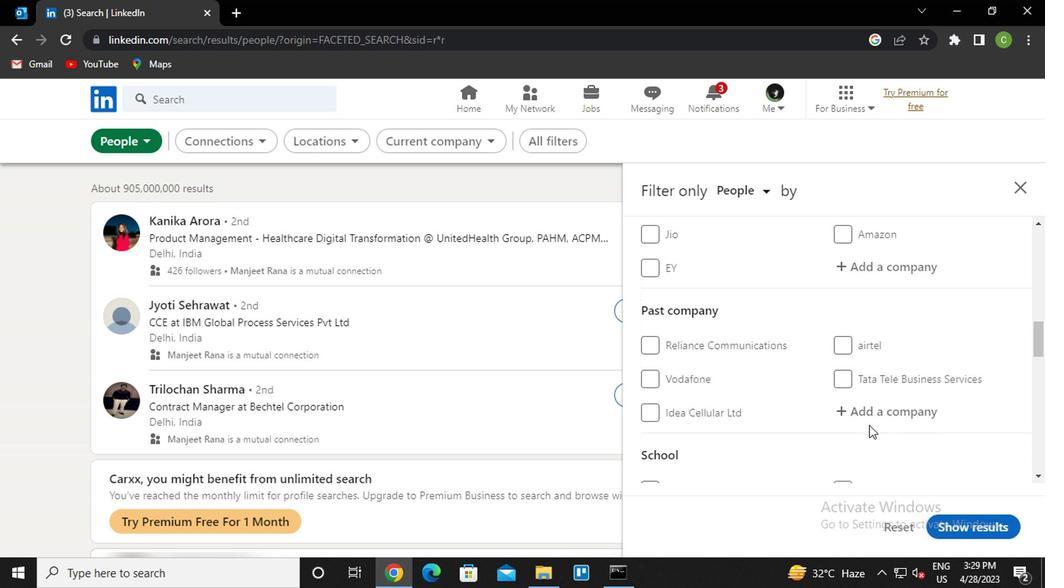 
Action: Mouse moved to (818, 401)
Screenshot: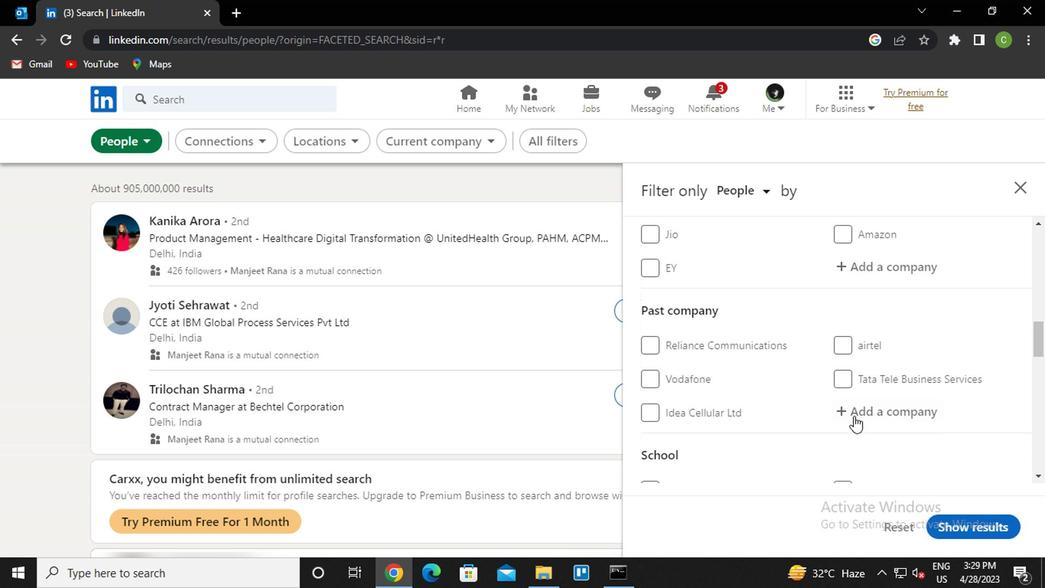 
Action: Mouse scrolled (818, 402) with delta (0, 1)
Screenshot: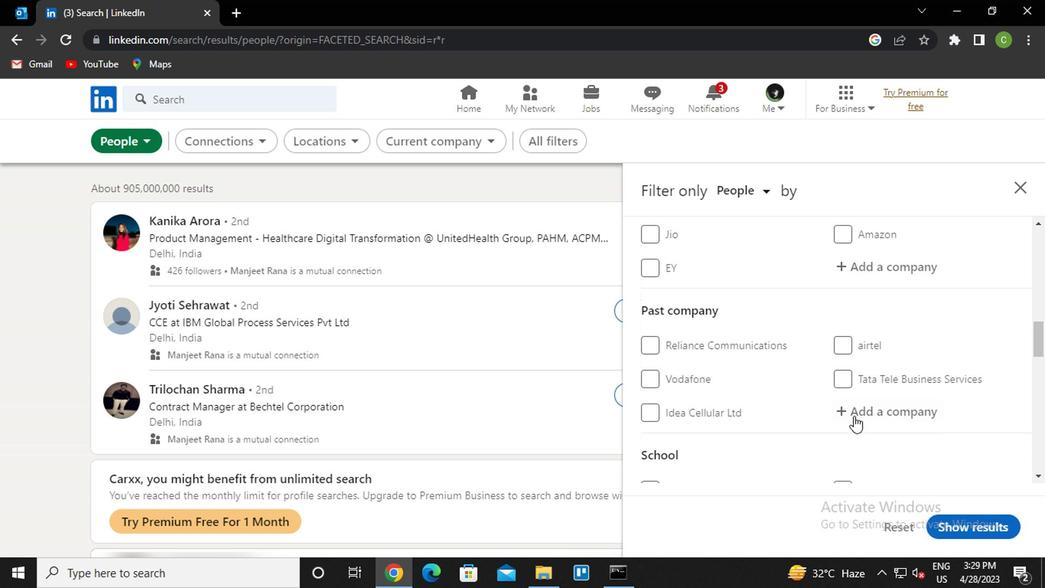 
Action: Mouse moved to (817, 401)
Screenshot: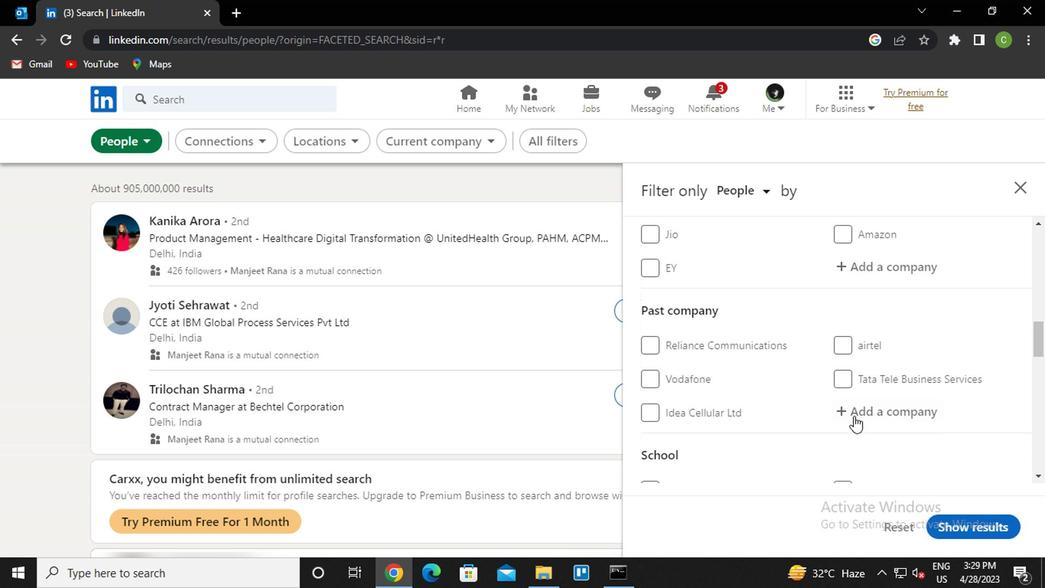 
Action: Mouse scrolled (817, 402) with delta (0, 1)
Screenshot: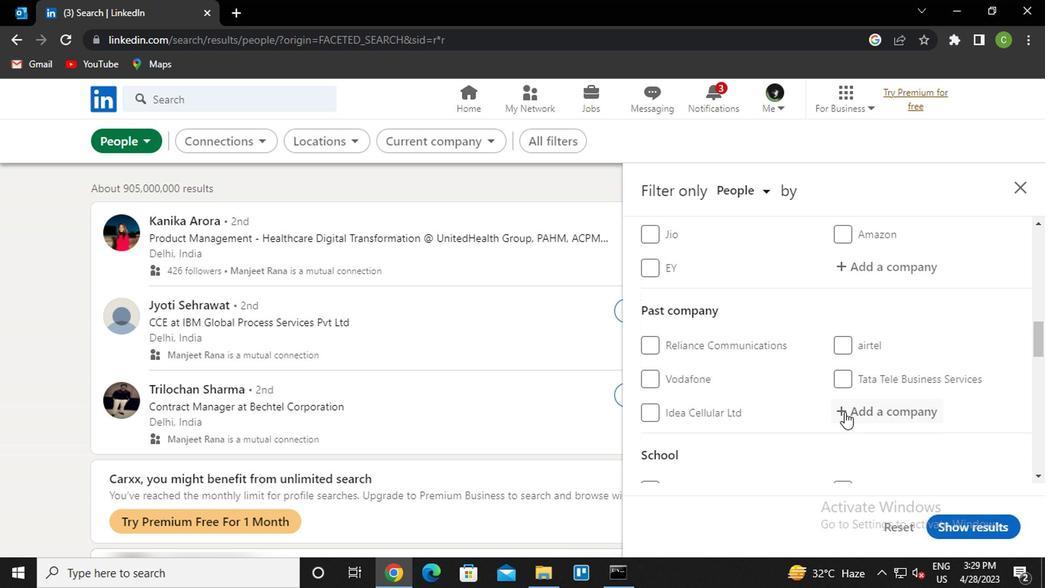 
Action: Mouse scrolled (817, 402) with delta (0, 1)
Screenshot: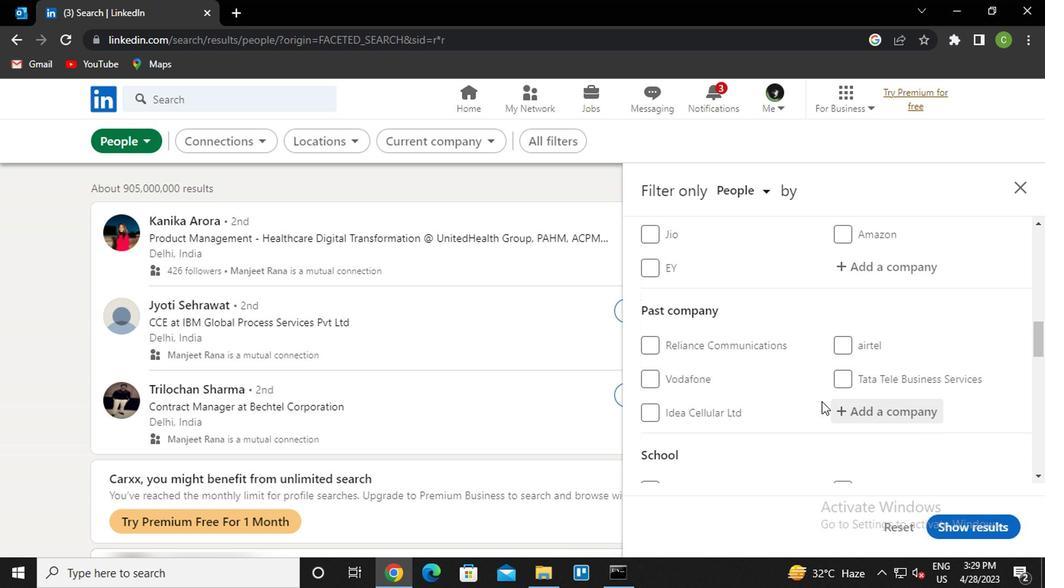 
Action: Mouse scrolled (817, 400) with delta (0, 0)
Screenshot: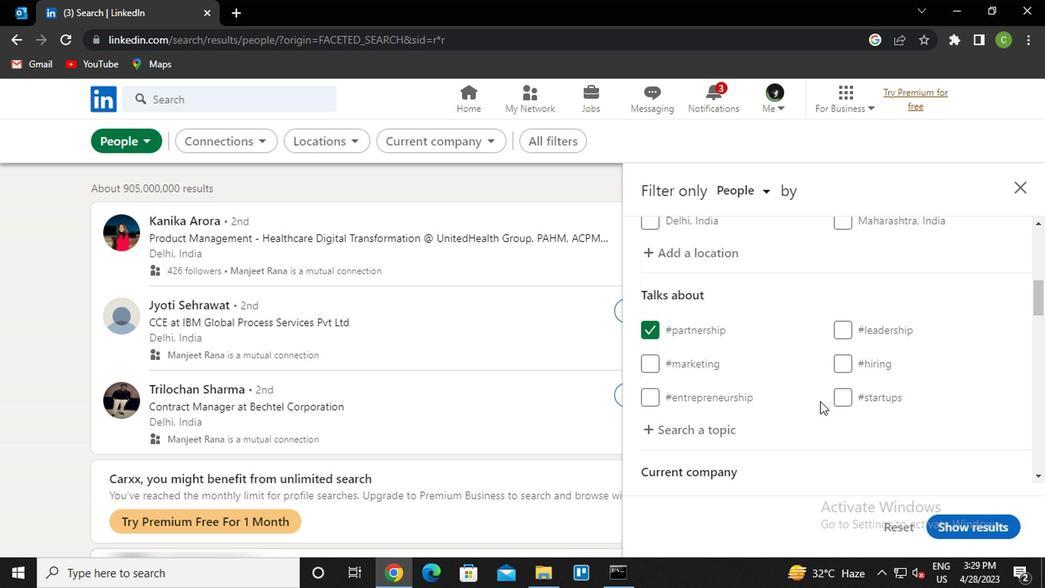 
Action: Mouse moved to (818, 401)
Screenshot: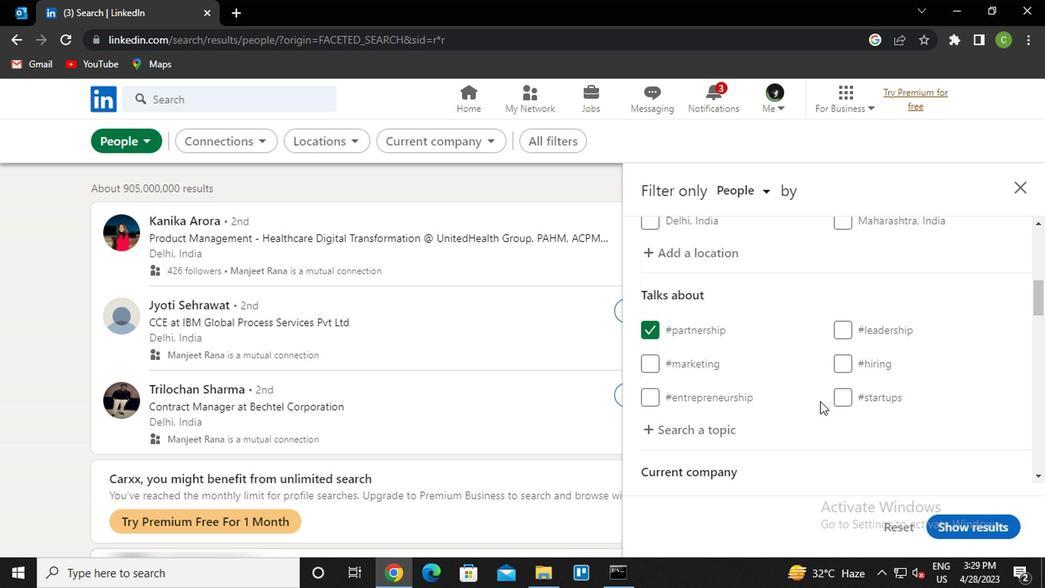 
Action: Mouse scrolled (818, 400) with delta (0, 0)
Screenshot: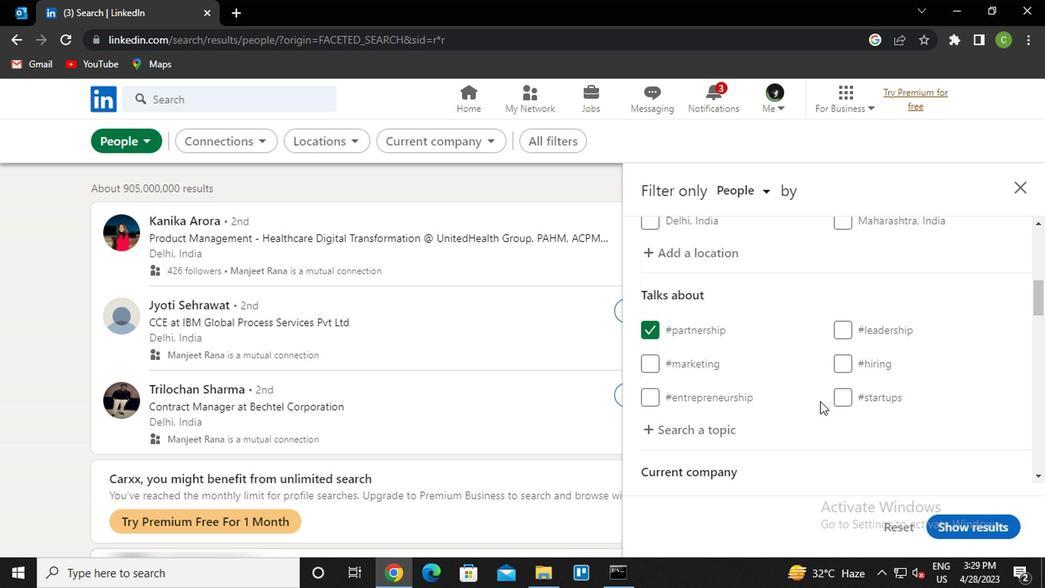 
Action: Mouse scrolled (818, 400) with delta (0, 0)
Screenshot: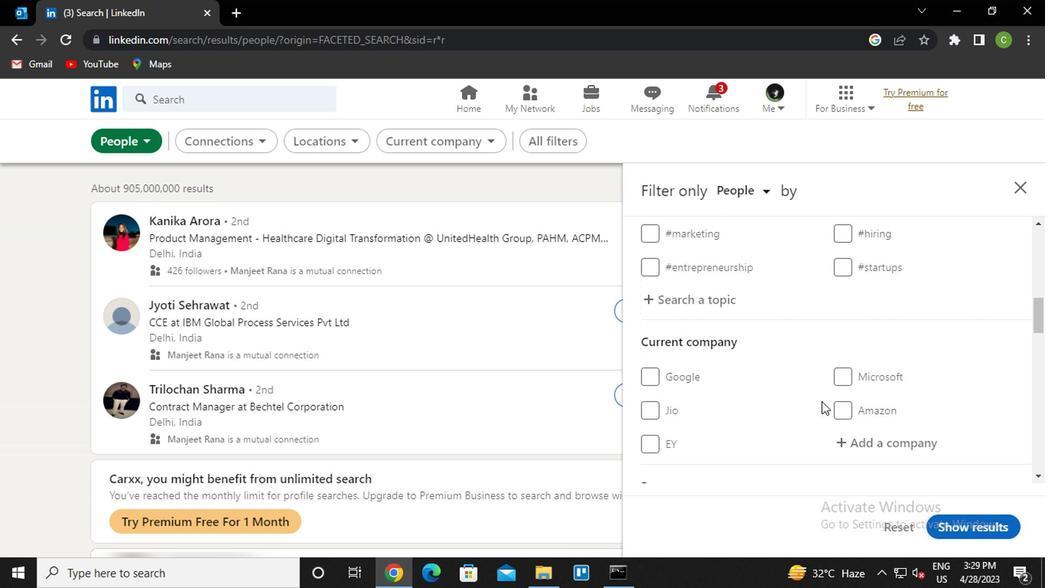 
Action: Mouse moved to (868, 352)
Screenshot: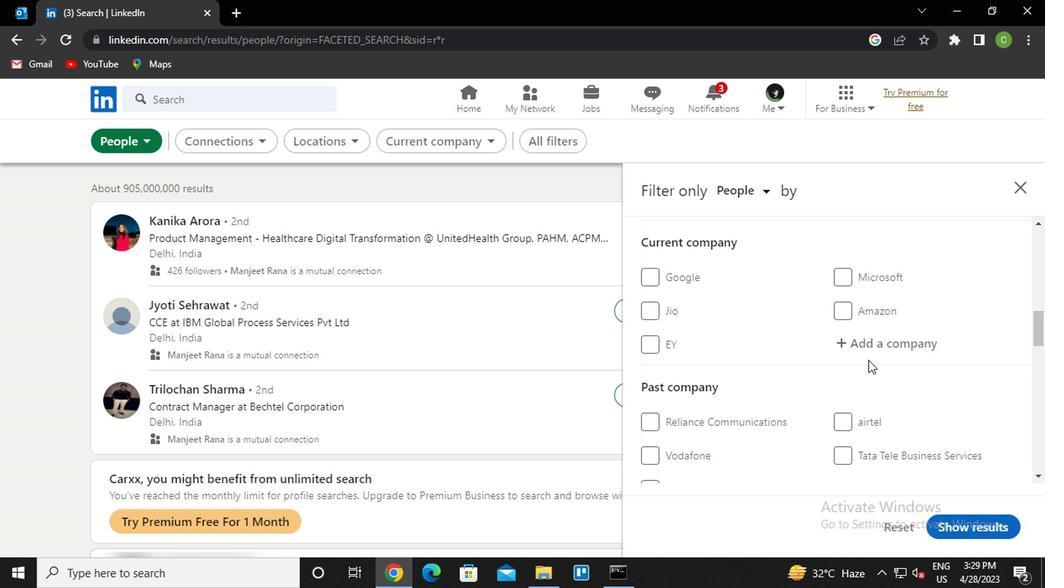 
Action: Mouse pressed left at (868, 352)
Screenshot: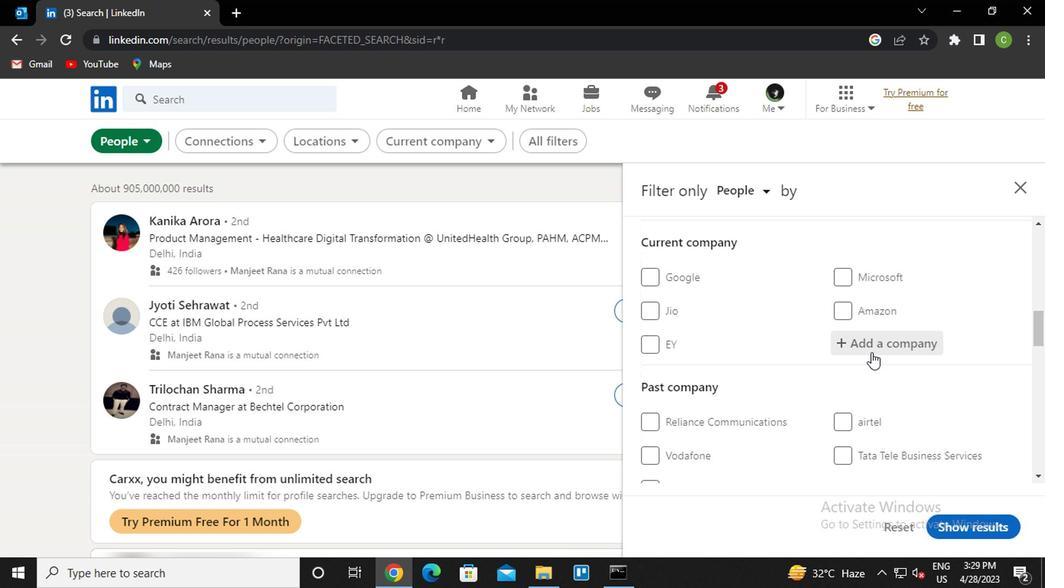 
Action: Key pressed <Key.caps_lock>o<Key.caps_lock>range<Key.space><Key.caps_lock>b<Key.caps_lock>us<Key.down><Key.enter>
Screenshot: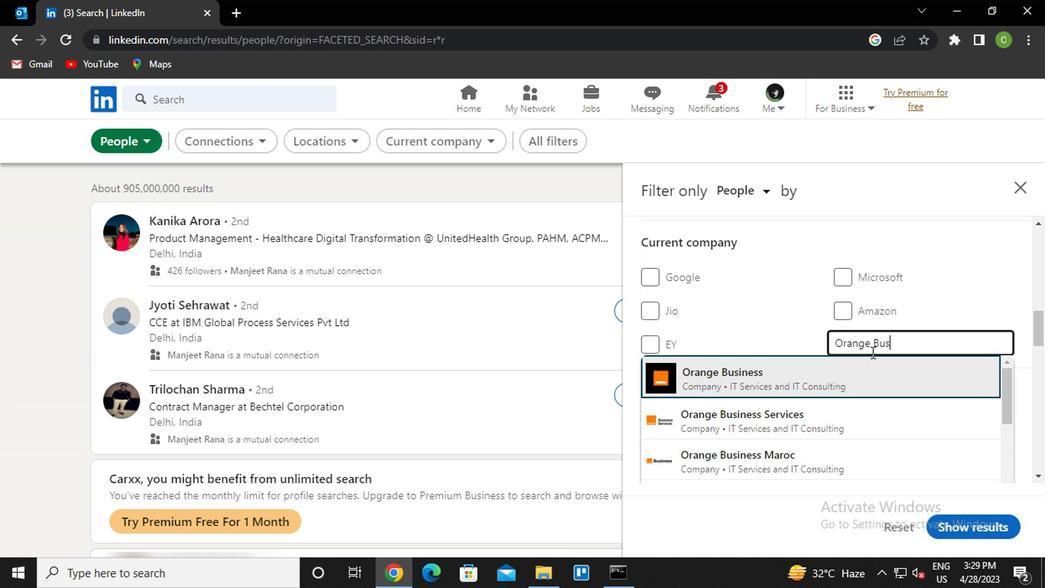 
Action: Mouse moved to (868, 353)
Screenshot: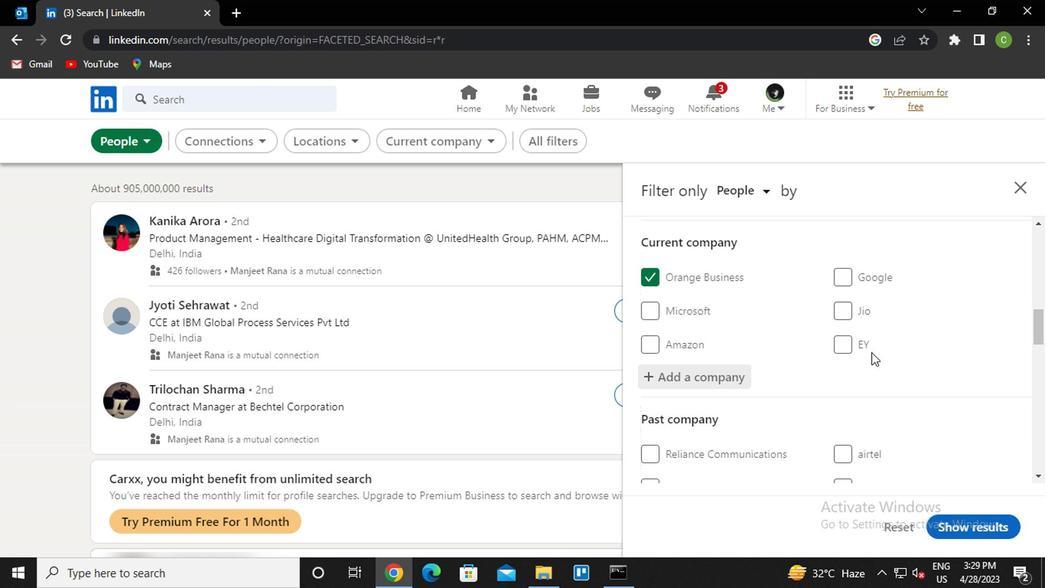 
Action: Mouse scrolled (868, 352) with delta (0, 0)
Screenshot: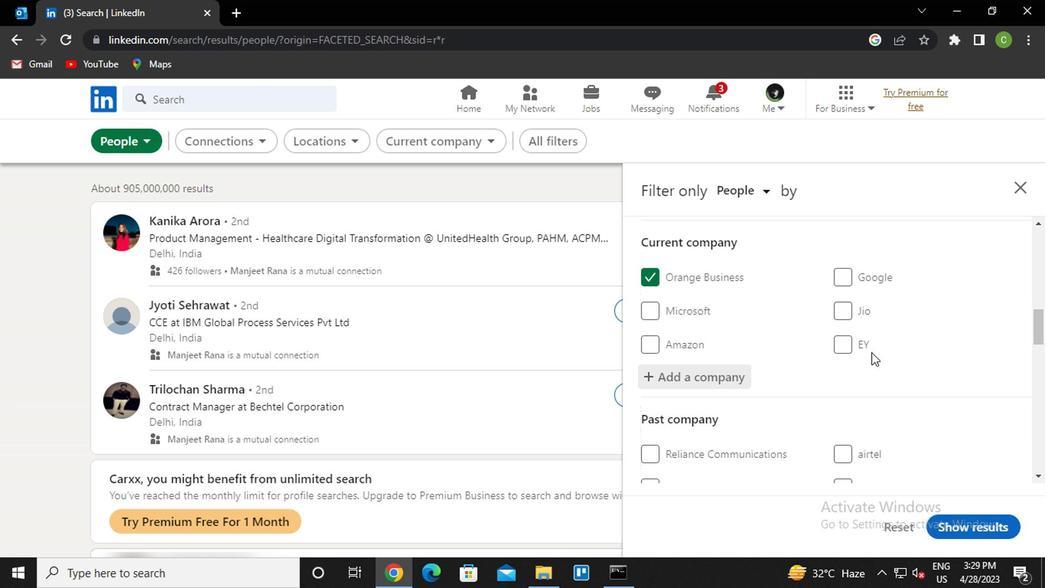 
Action: Mouse moved to (868, 357)
Screenshot: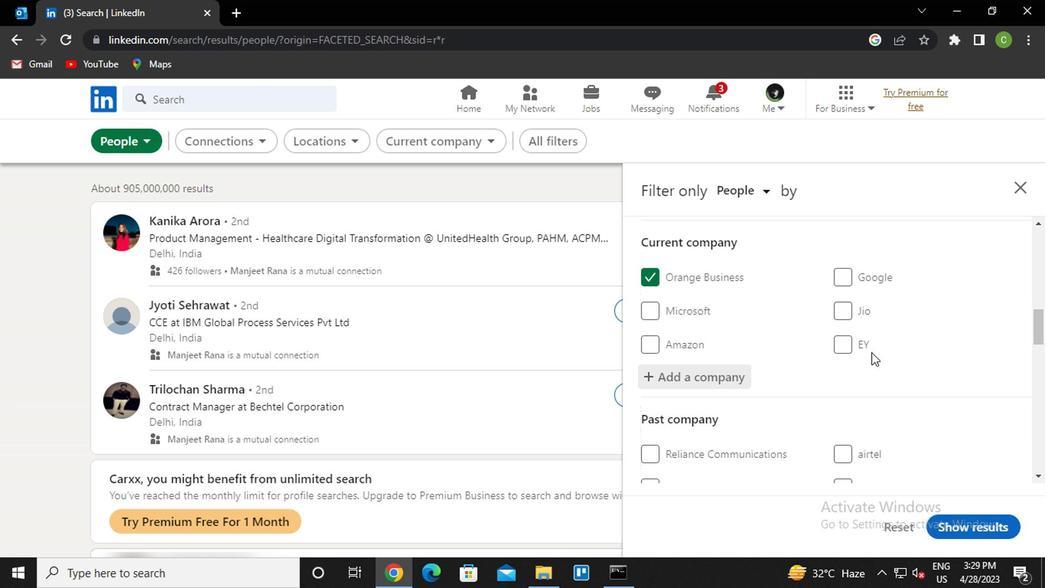 
Action: Mouse scrolled (868, 356) with delta (0, 0)
Screenshot: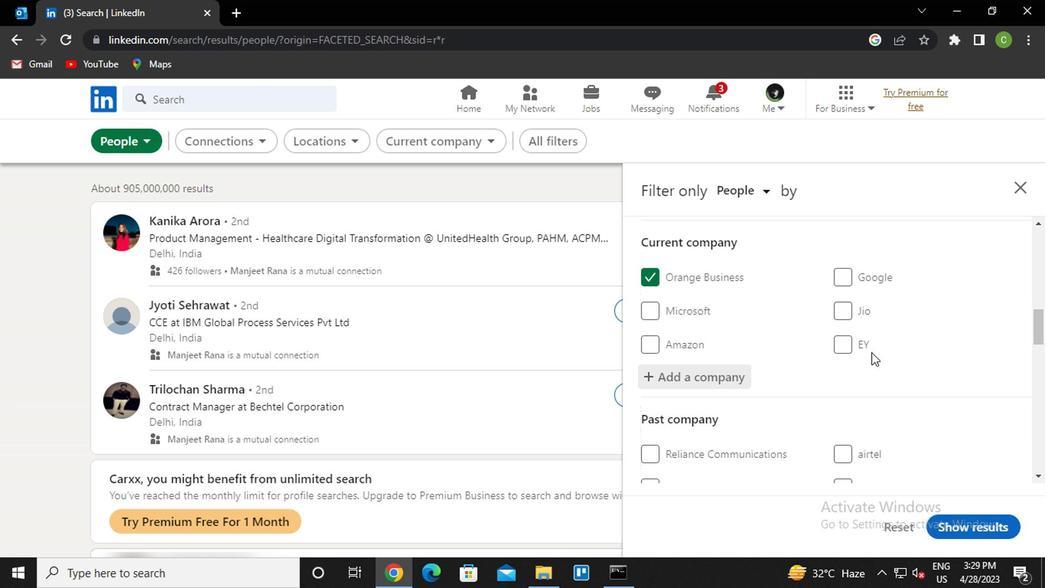 
Action: Mouse moved to (869, 358)
Screenshot: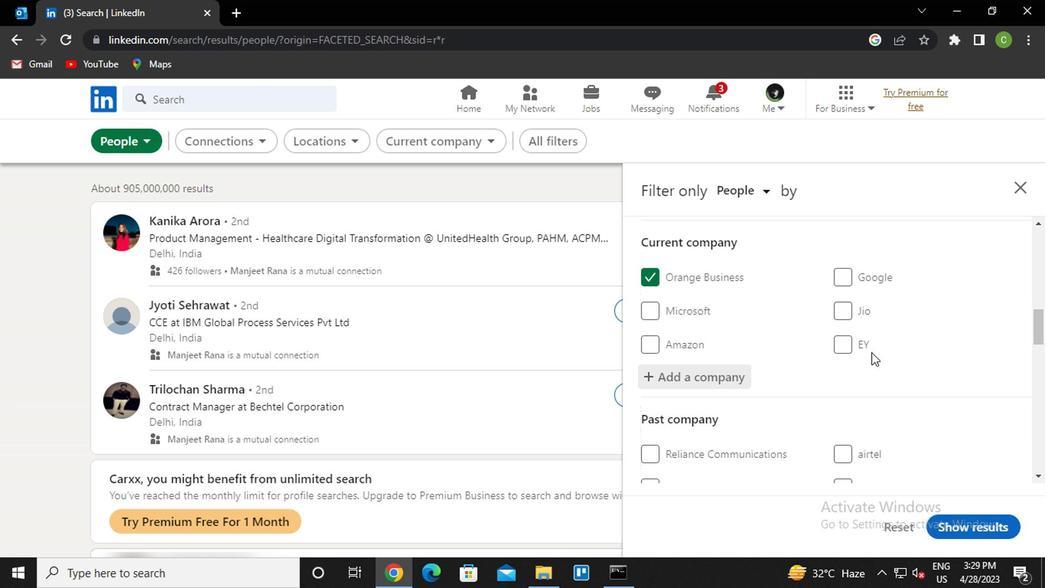 
Action: Mouse scrolled (869, 358) with delta (0, 0)
Screenshot: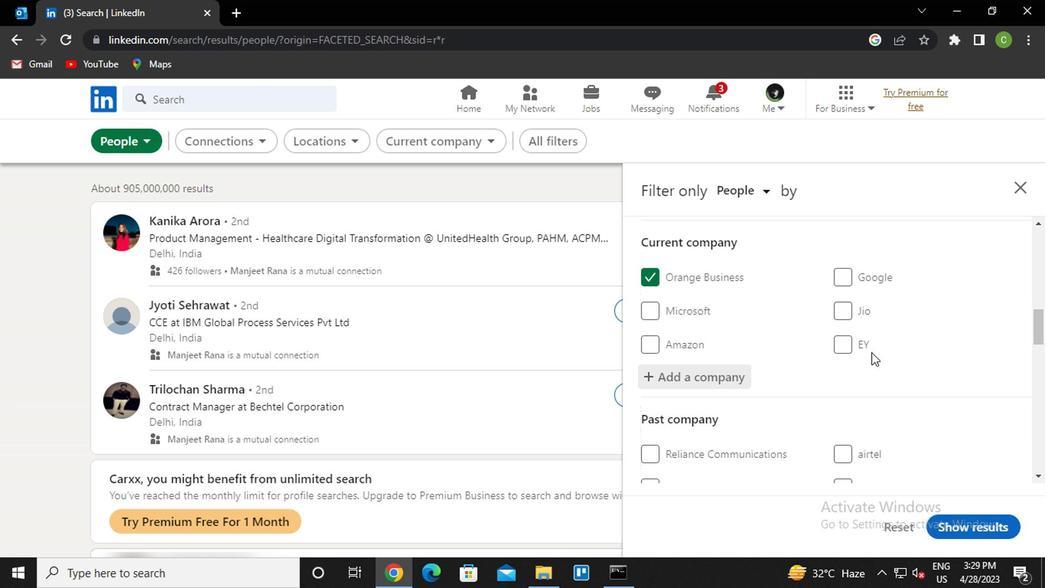 
Action: Mouse moved to (870, 358)
Screenshot: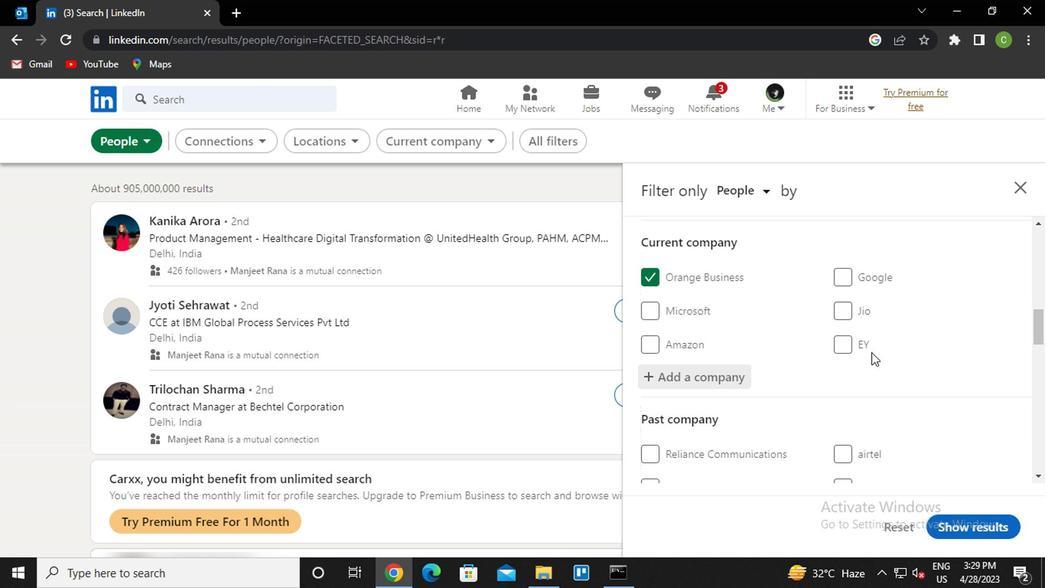
Action: Mouse scrolled (870, 358) with delta (0, 0)
Screenshot: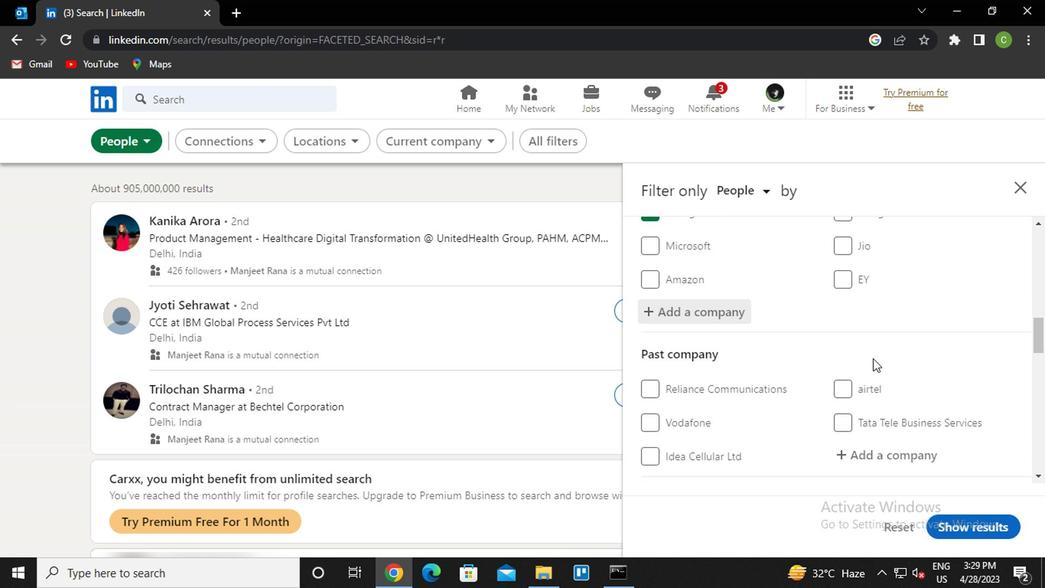 
Action: Mouse moved to (880, 371)
Screenshot: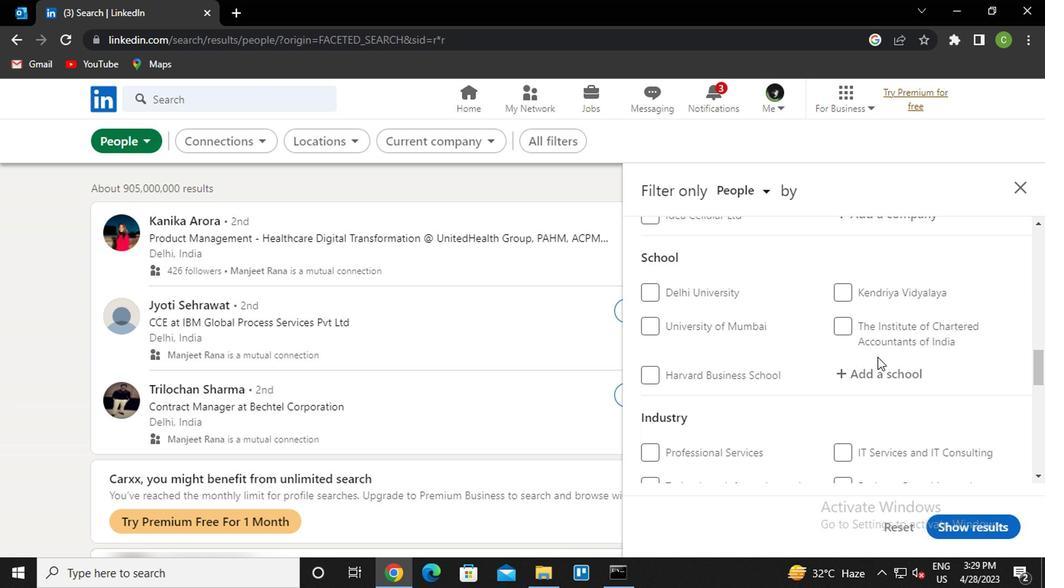 
Action: Mouse pressed left at (880, 371)
Screenshot: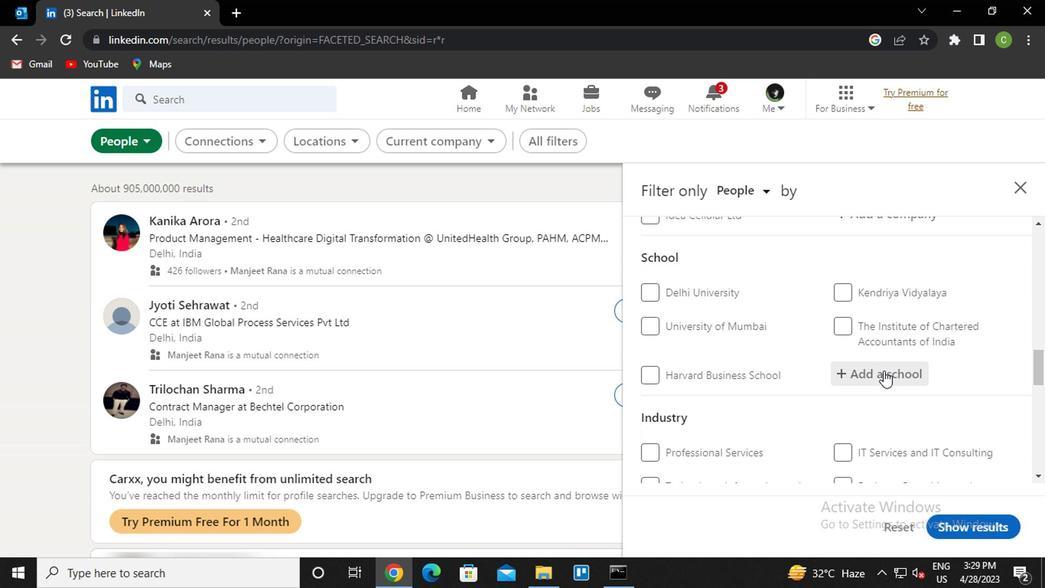 
Action: Key pressed <Key.caps_lock>c<Key.caps_lock>ampus<Key.left><Key.left><Key.down><Key.down><Key.down><Key.down><Key.down><Key.down><Key.up><Key.enter>
Screenshot: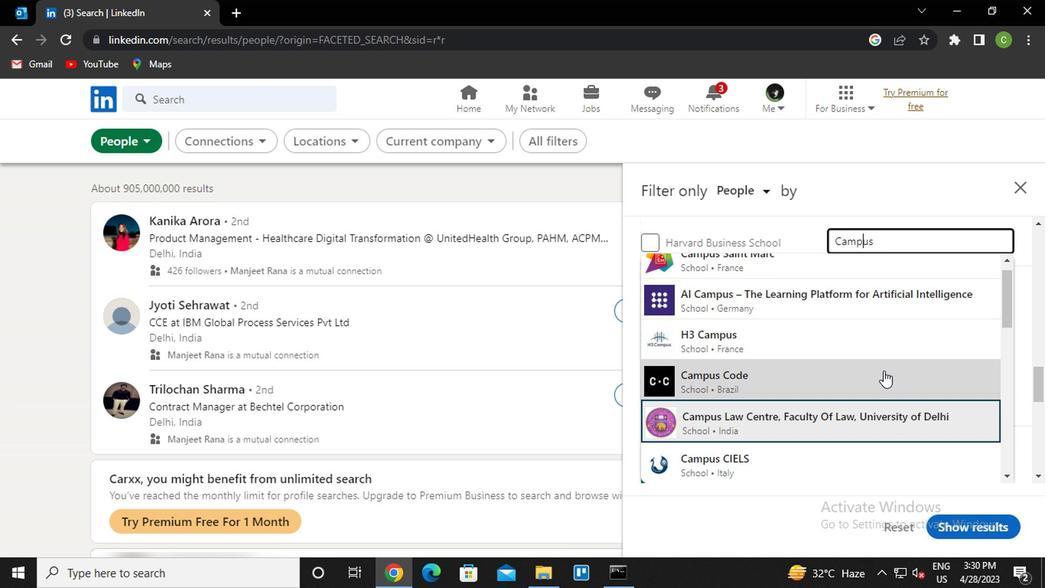 
Action: Mouse moved to (882, 371)
Screenshot: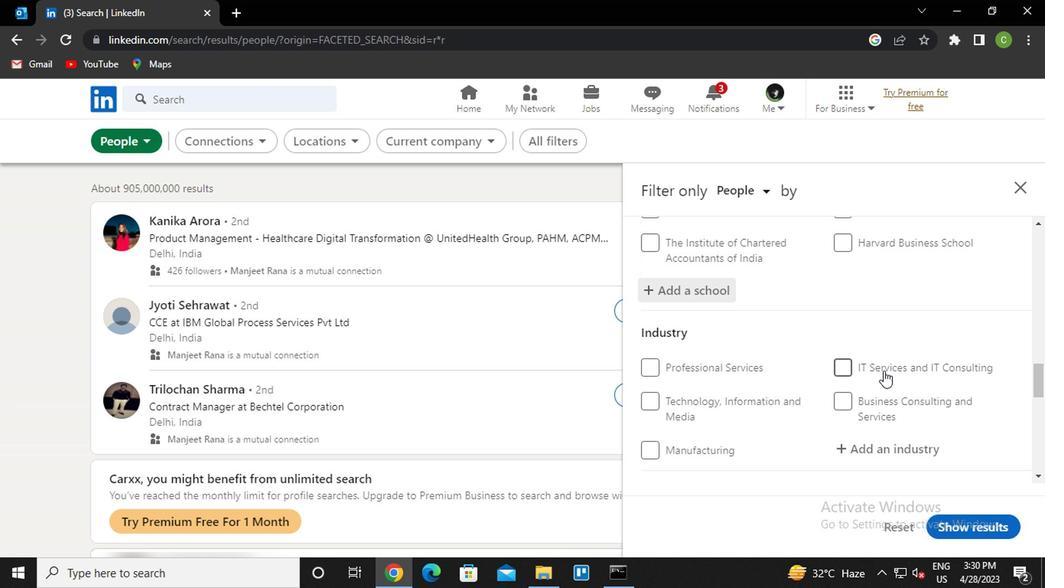
Action: Mouse scrolled (882, 370) with delta (0, -1)
Screenshot: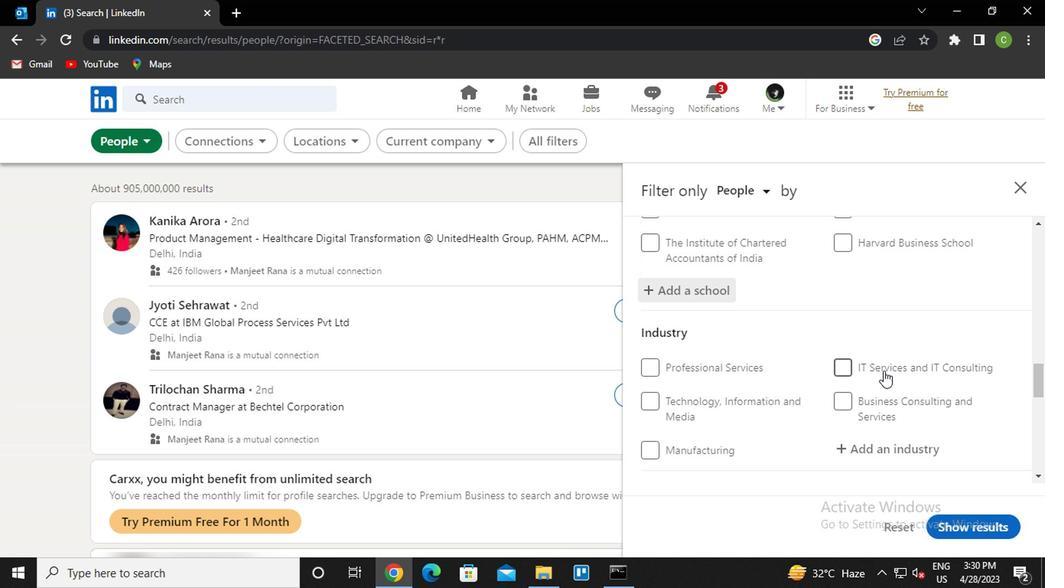 
Action: Mouse moved to (883, 371)
Screenshot: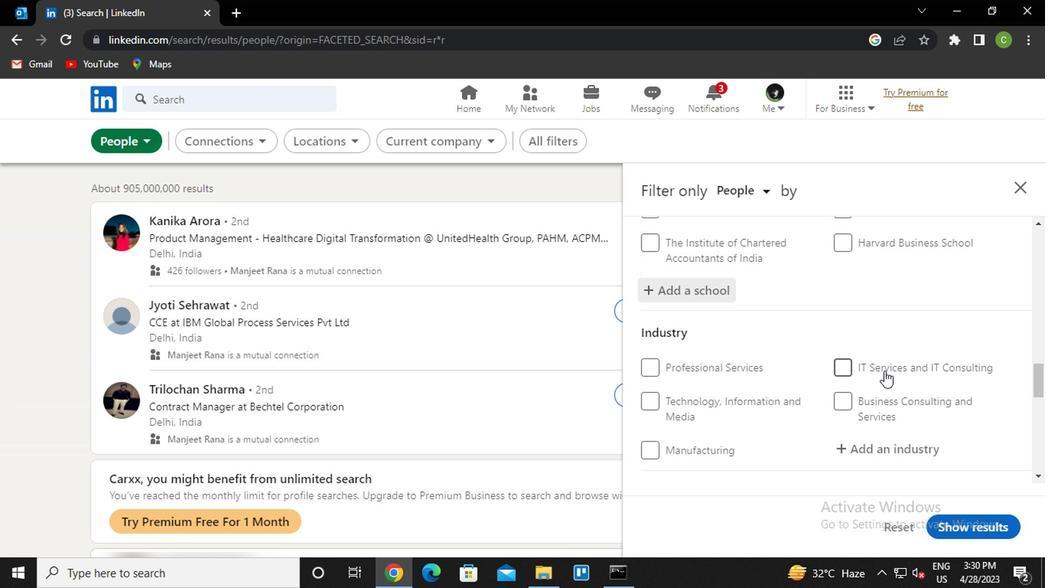 
Action: Mouse scrolled (883, 370) with delta (0, -1)
Screenshot: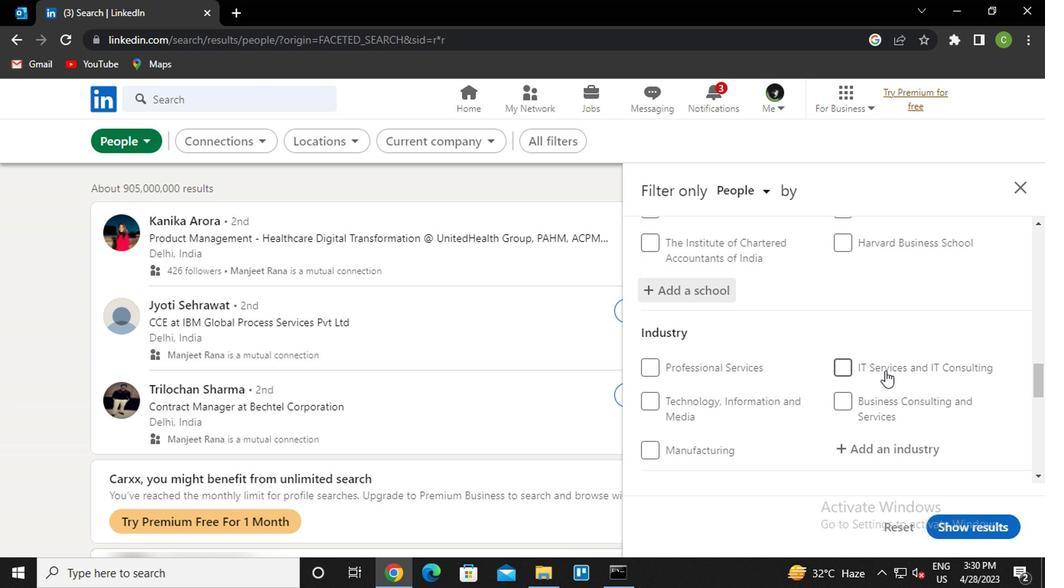 
Action: Mouse moved to (893, 305)
Screenshot: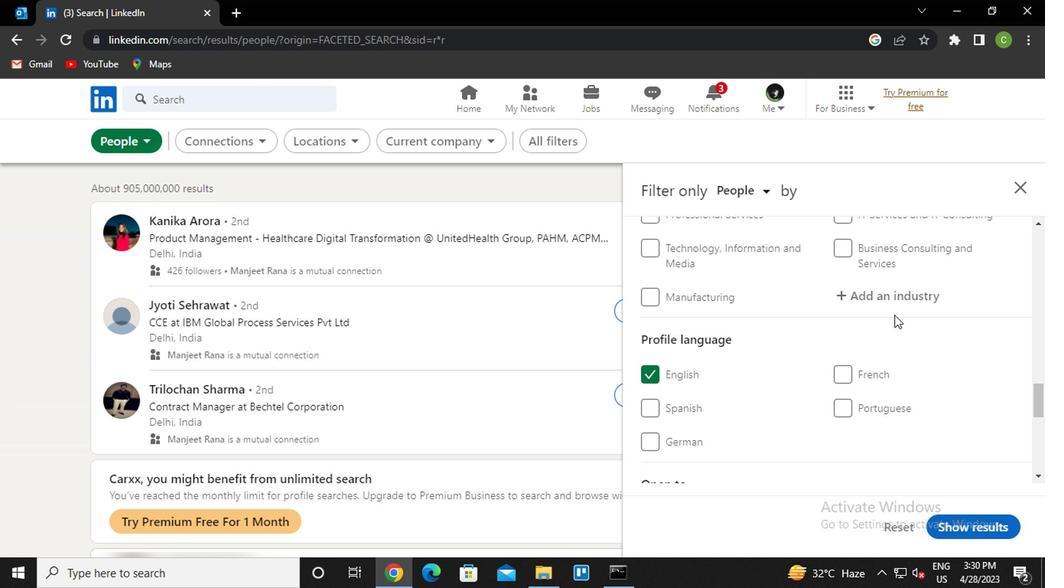 
Action: Mouse pressed left at (893, 305)
Screenshot: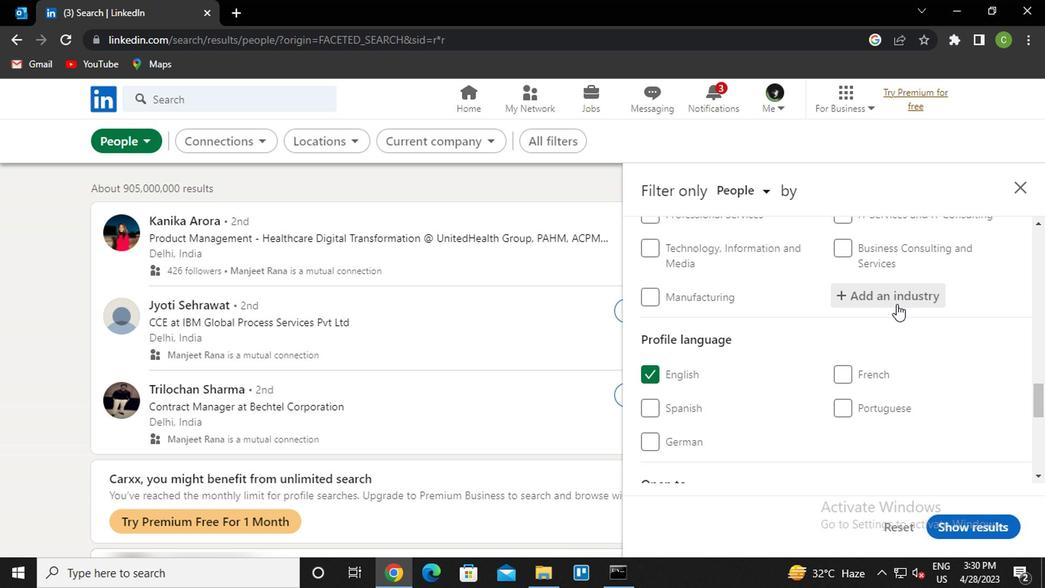 
Action: Key pressed <Key.caps_lock>c<Key.caps_lock><Key.backspace><Key.caps_lock>z<Key.caps_lock>oo<Key.down><Key.down><Key.enter>
Screenshot: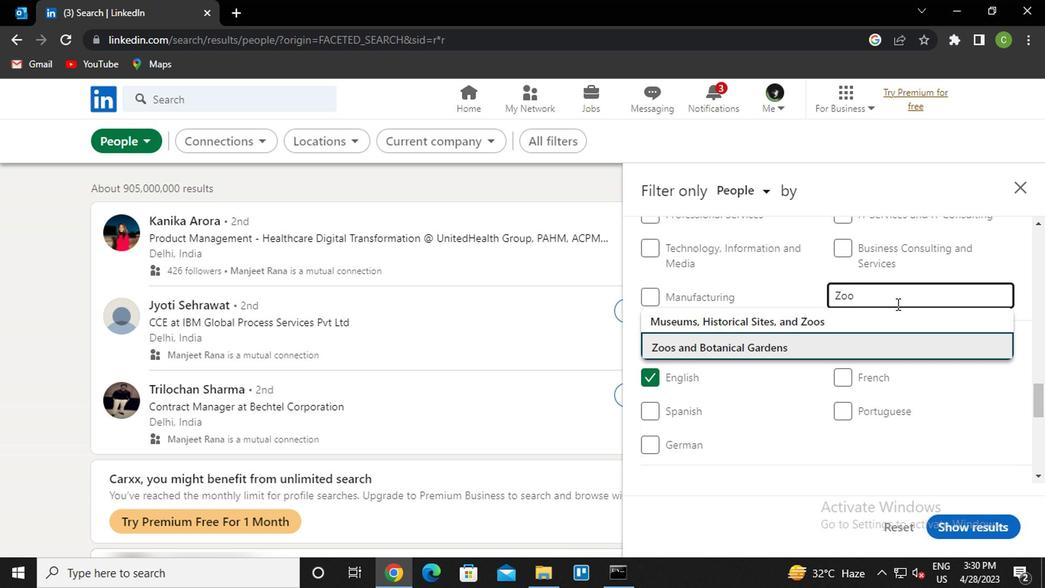
Action: Mouse moved to (854, 306)
Screenshot: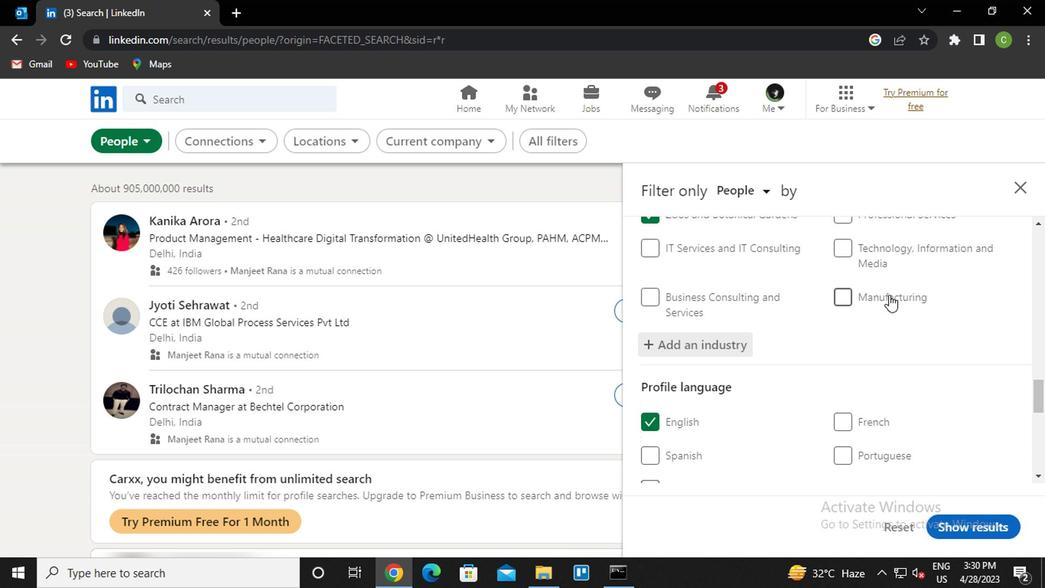 
Action: Mouse scrolled (854, 305) with delta (0, -1)
Screenshot: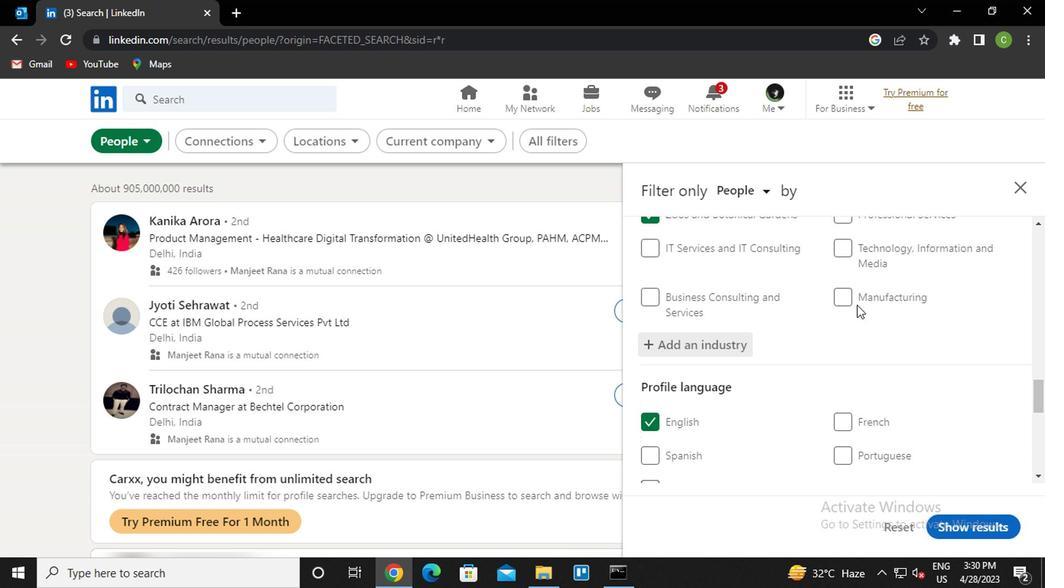 
Action: Mouse scrolled (854, 305) with delta (0, -1)
Screenshot: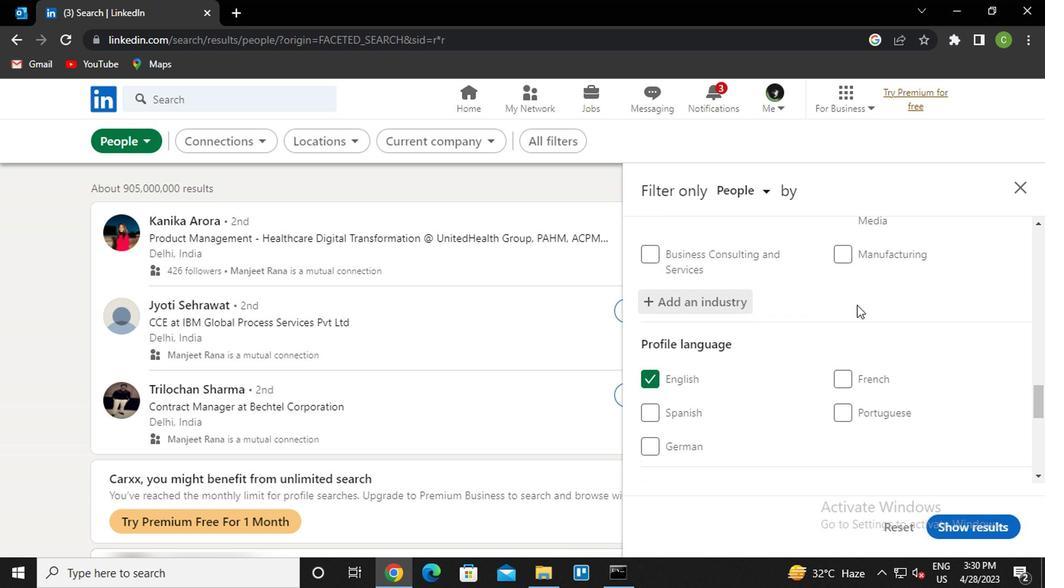 
Action: Mouse scrolled (854, 305) with delta (0, -1)
Screenshot: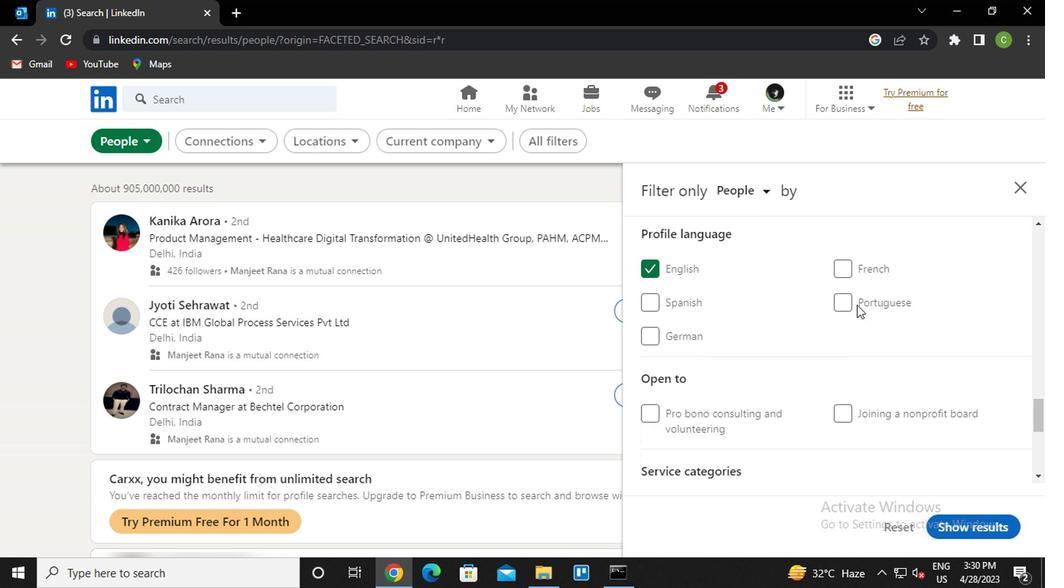 
Action: Mouse scrolled (854, 305) with delta (0, -1)
Screenshot: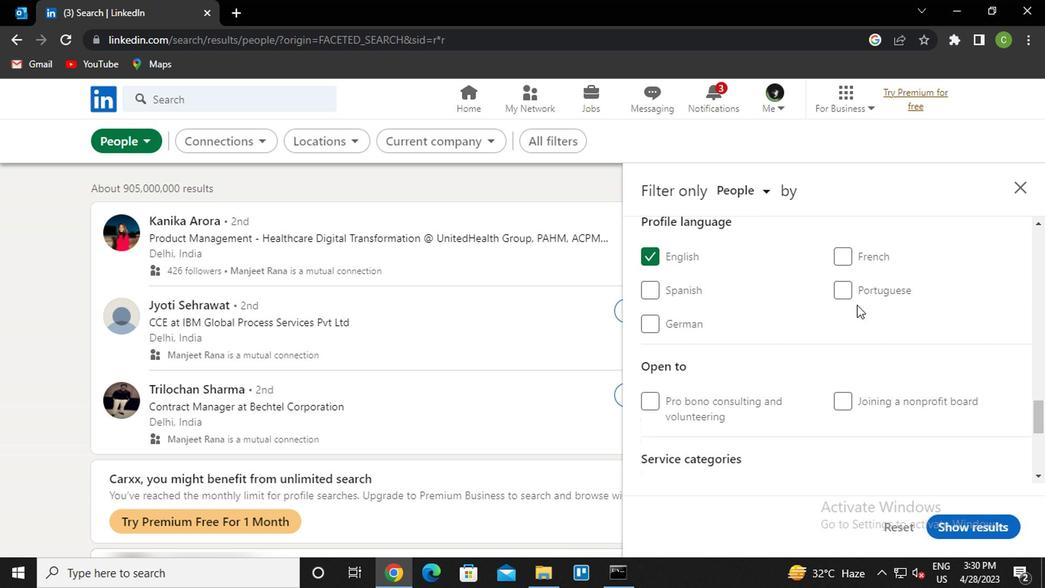 
Action: Mouse scrolled (854, 305) with delta (0, -1)
Screenshot: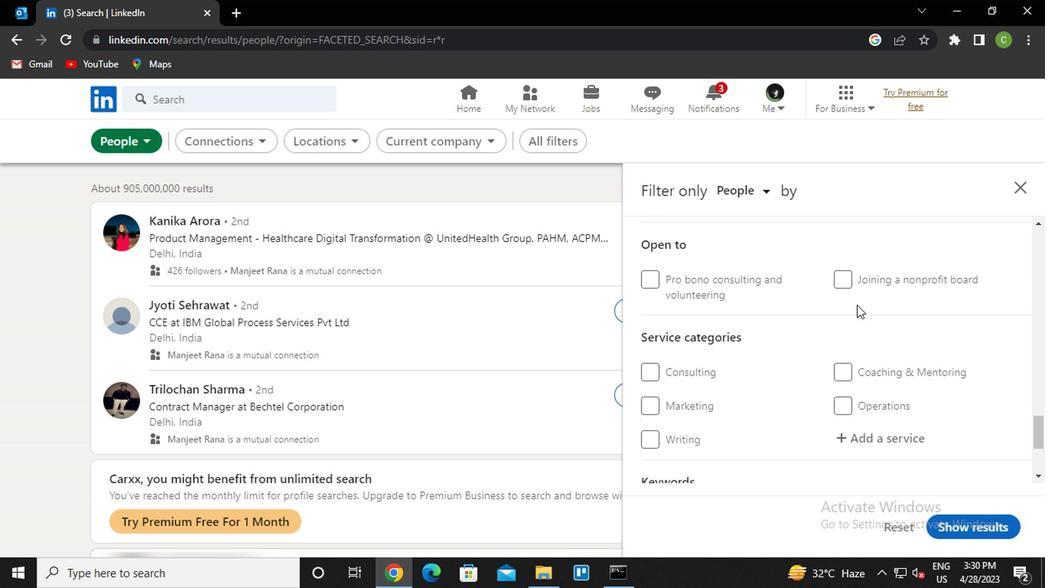 
Action: Mouse scrolled (854, 305) with delta (0, -1)
Screenshot: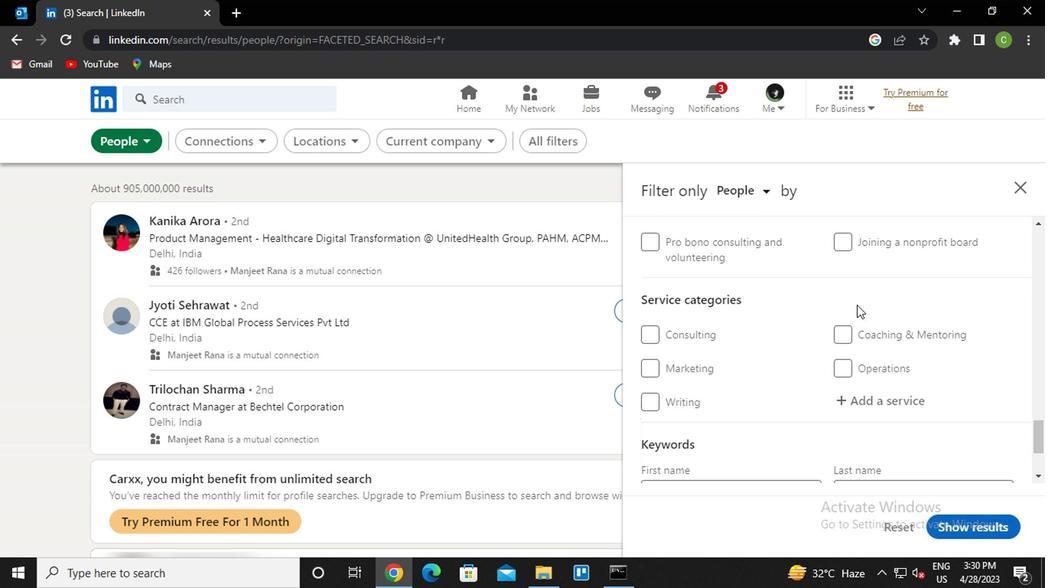 
Action: Mouse moved to (878, 268)
Screenshot: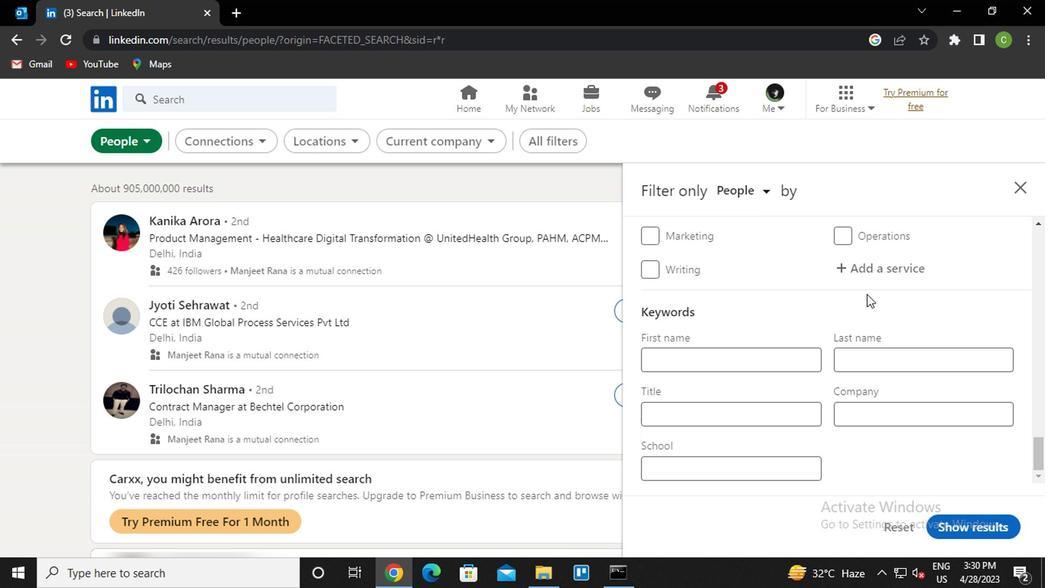 
Action: Mouse pressed left at (878, 268)
Screenshot: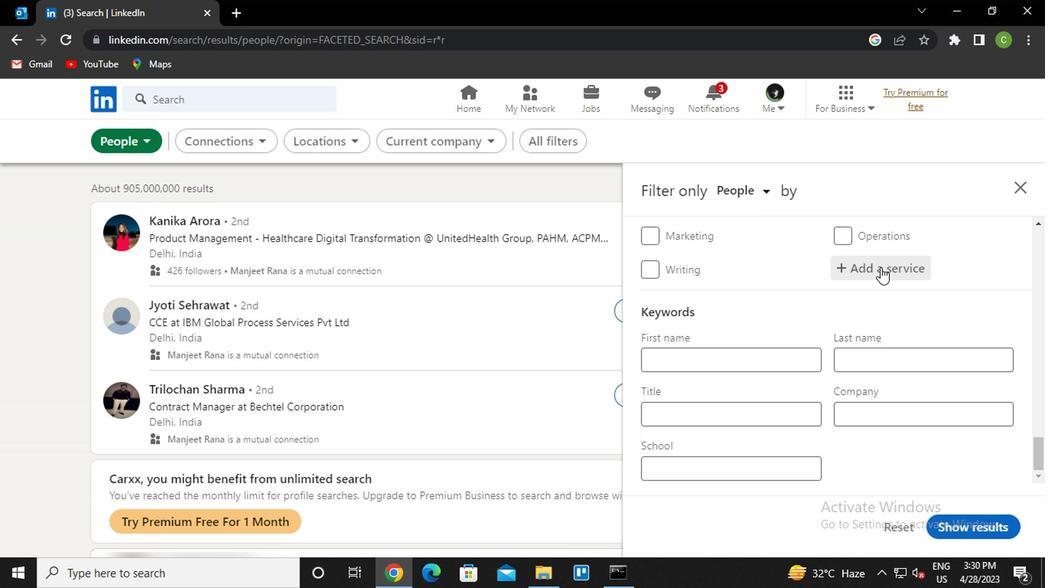 
Action: Key pressed <Key.caps_lock>r<Key.caps_lock>eal<Key.space>es<Key.down><Key.down><Key.down><Key.enter>
Screenshot: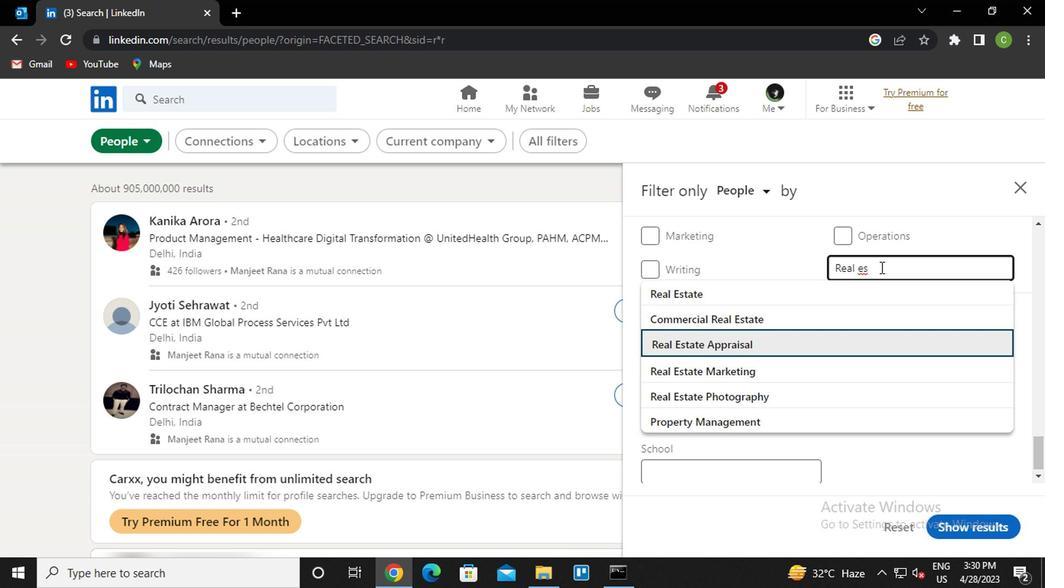 
Action: Mouse scrolled (878, 267) with delta (0, 0)
Screenshot: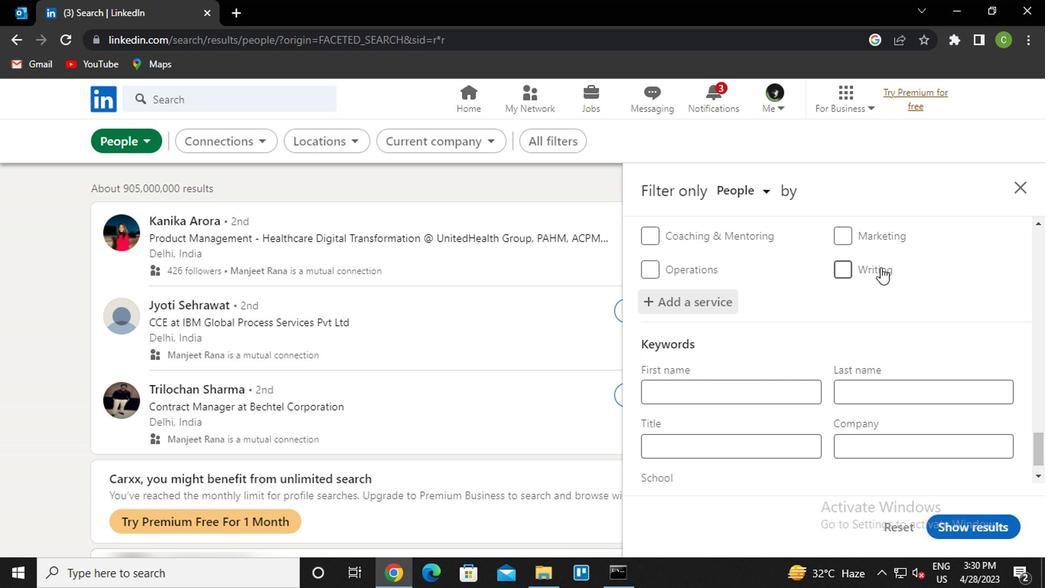 
Action: Mouse scrolled (878, 267) with delta (0, 0)
Screenshot: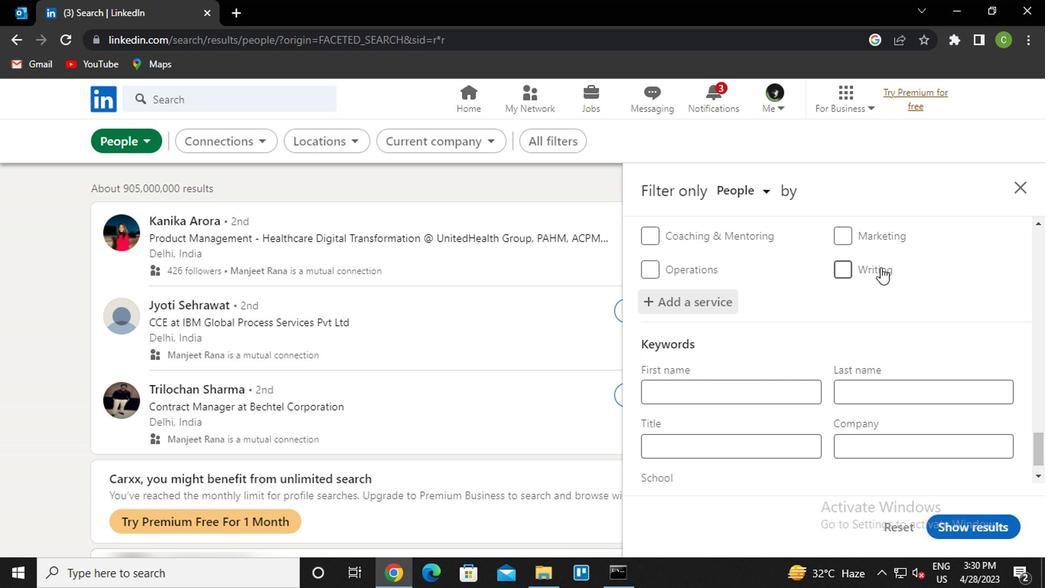 
Action: Mouse scrolled (878, 267) with delta (0, 0)
Screenshot: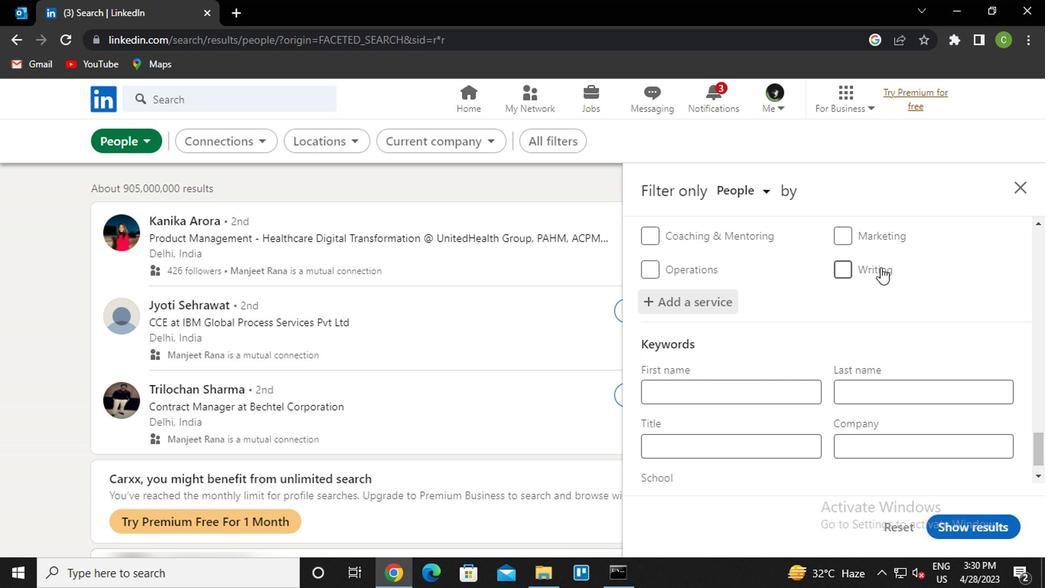 
Action: Mouse scrolled (878, 267) with delta (0, 0)
Screenshot: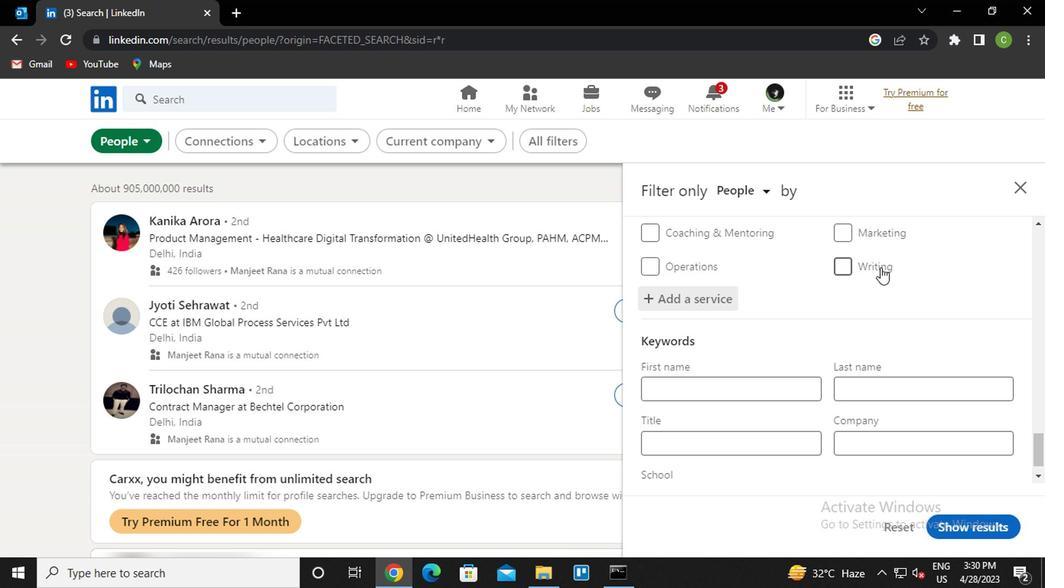 
Action: Mouse scrolled (878, 267) with delta (0, 0)
Screenshot: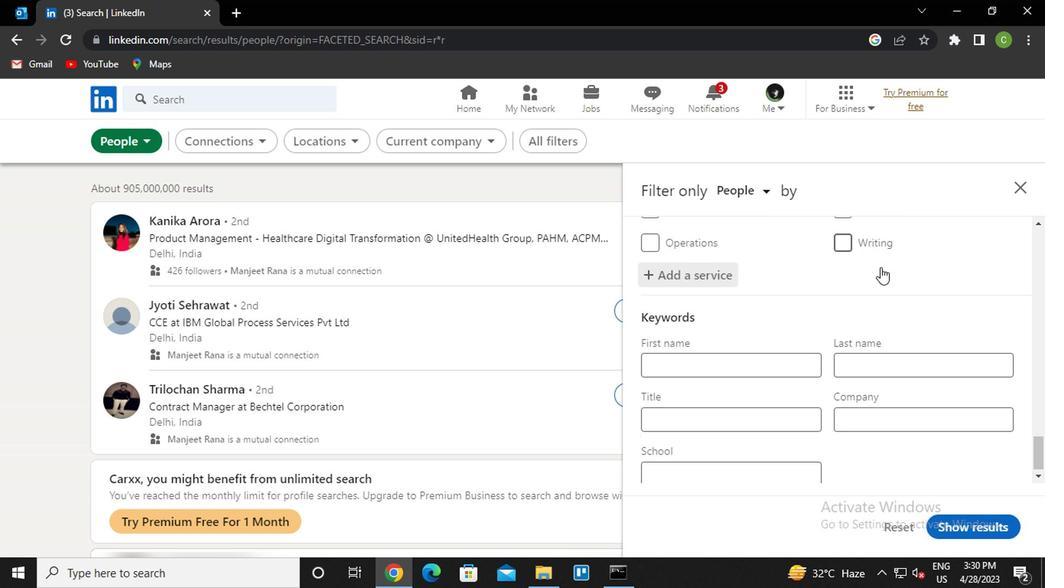 
Action: Mouse scrolled (878, 267) with delta (0, 0)
Screenshot: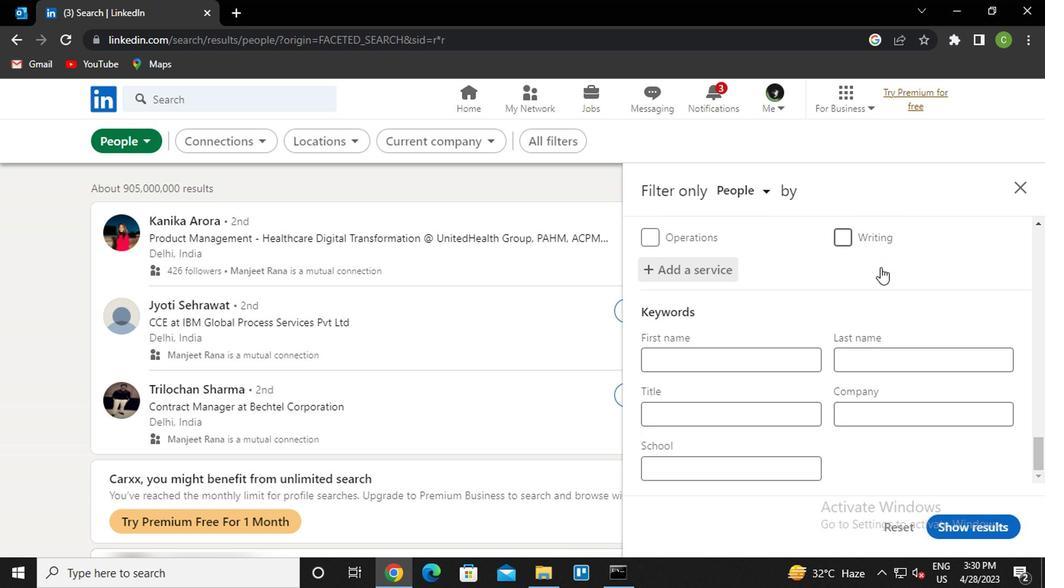 
Action: Mouse moved to (762, 409)
Screenshot: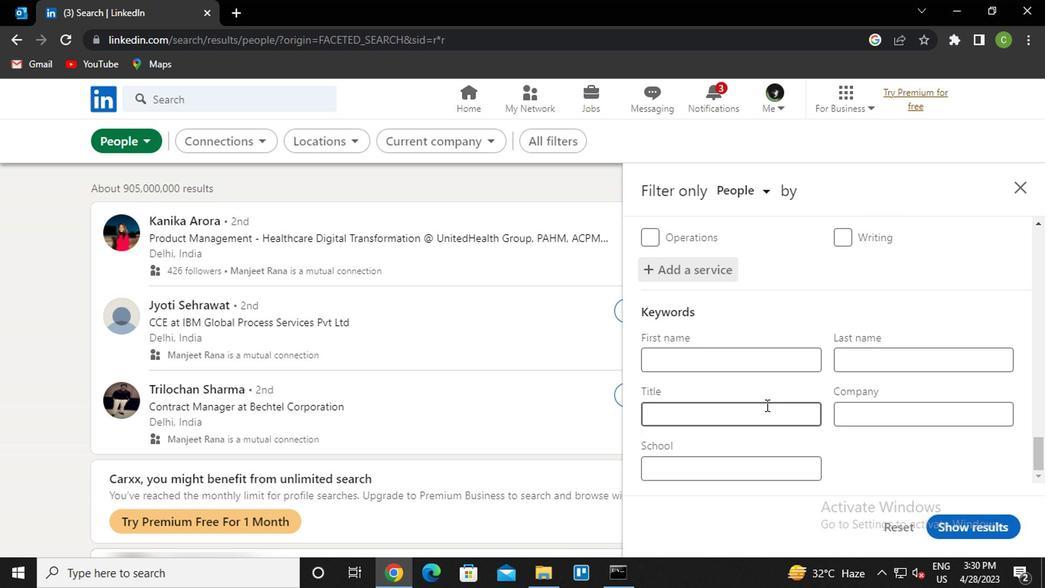 
Action: Mouse pressed left at (762, 409)
Screenshot: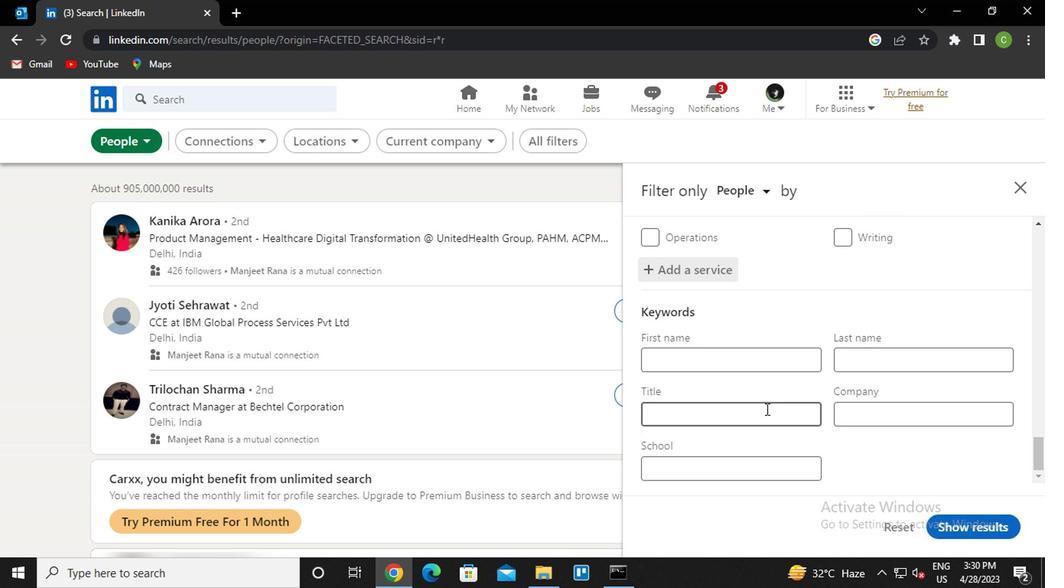 
Action: Key pressed <Key.caps_lock>c<Key.caps_lock>ommunity<Key.space><Key.caps_lock>v<Key.caps_lock>olunteer<Key.space><Key.caps_lock>j<Key.caps_lock>obs
Screenshot: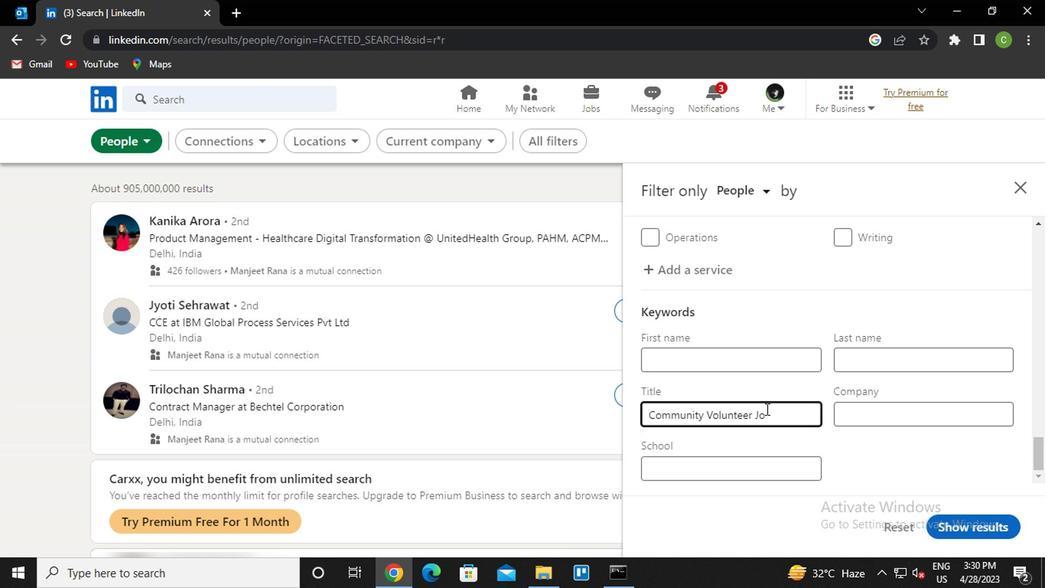 
Action: Mouse moved to (1003, 531)
Screenshot: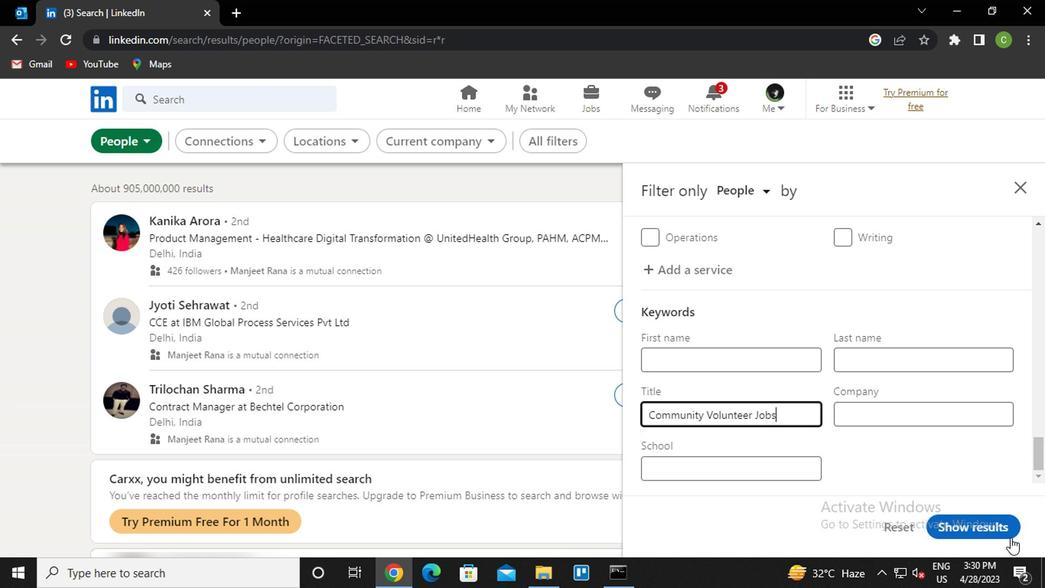 
Action: Mouse pressed left at (1003, 531)
Screenshot: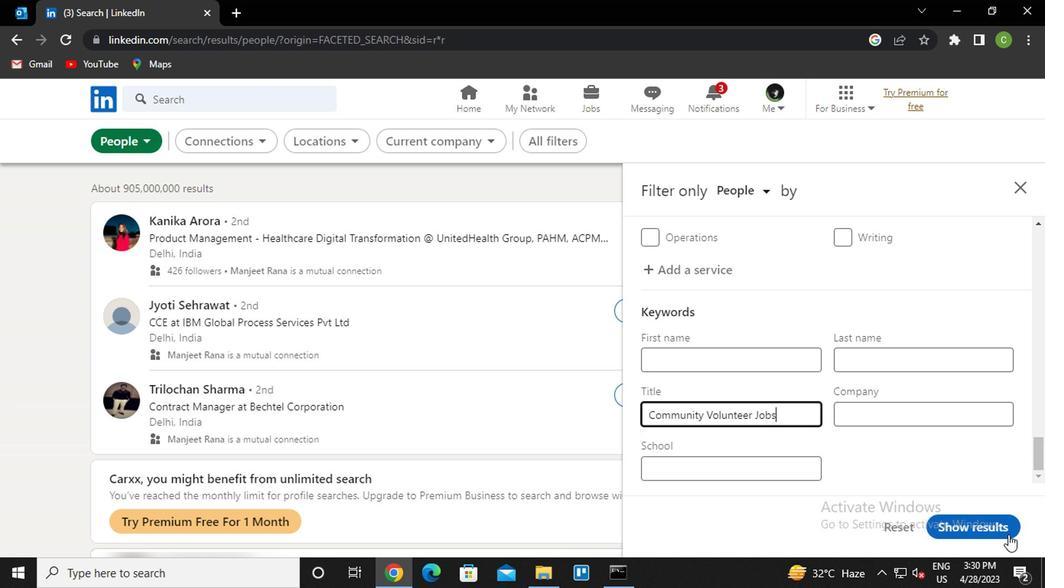
Action: Mouse moved to (544, 444)
Screenshot: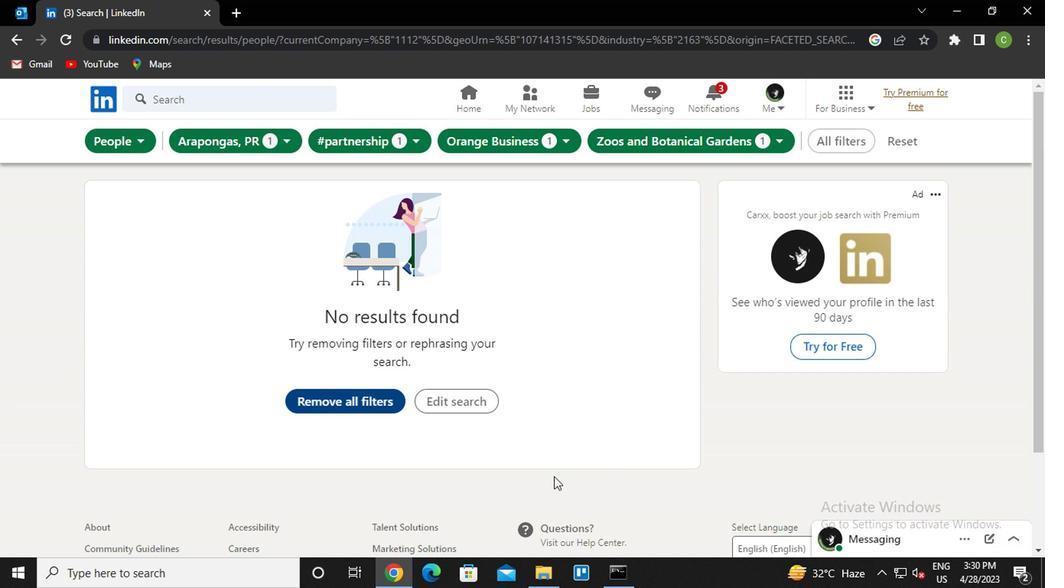 
